 Task: Check the percentage active listings of full gym in the last 1 year.
Action: Mouse moved to (888, 202)
Screenshot: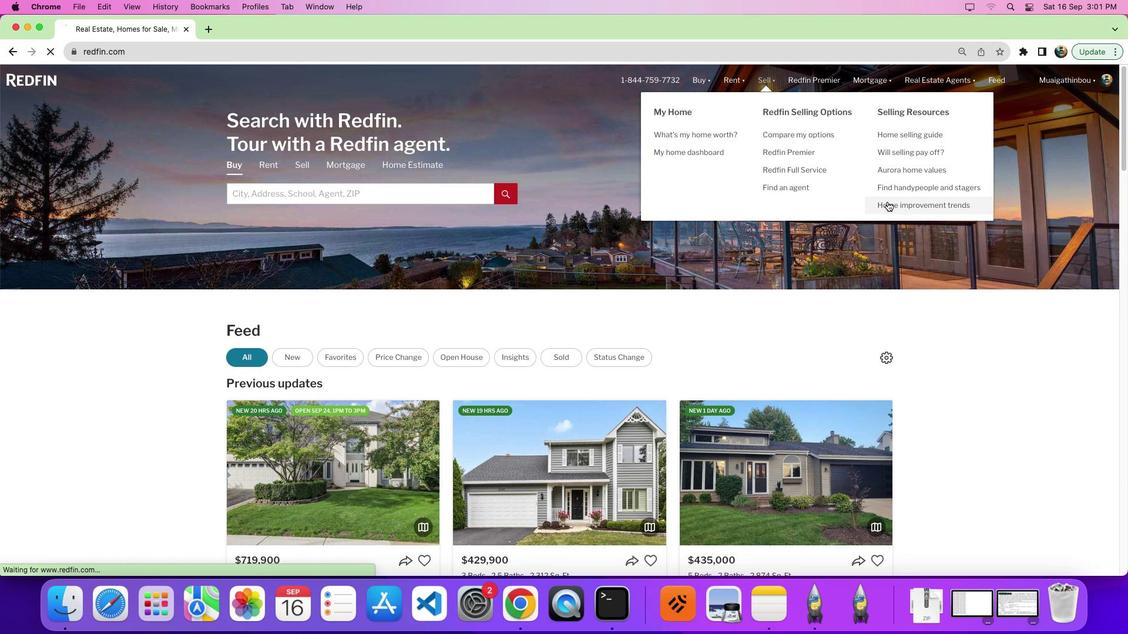 
Action: Mouse pressed left at (888, 202)
Screenshot: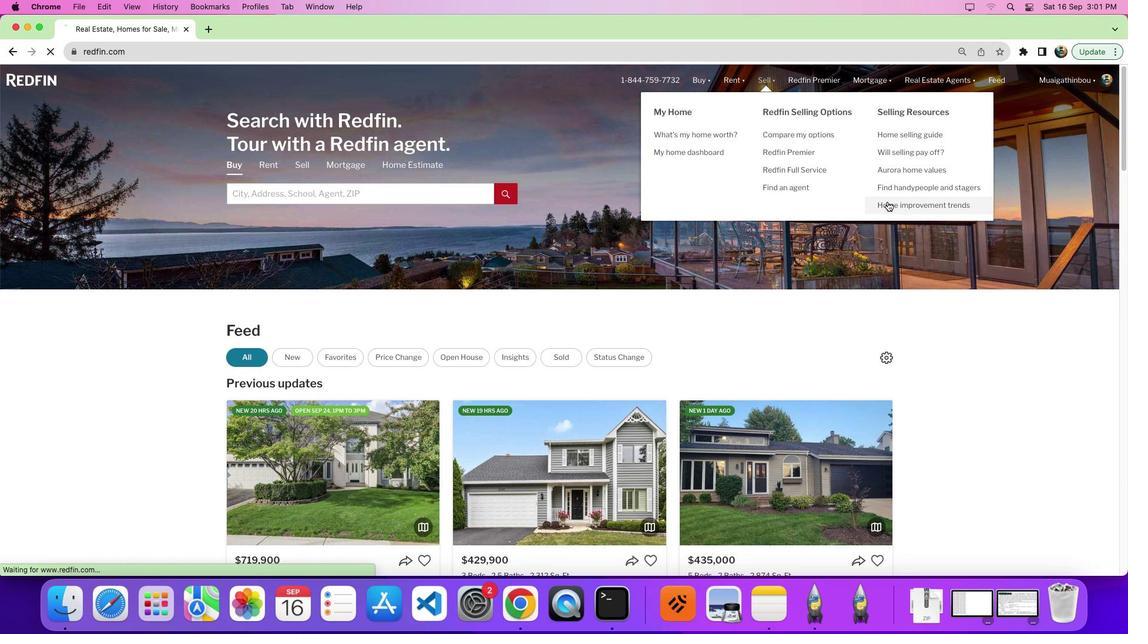 
Action: Mouse pressed left at (888, 202)
Screenshot: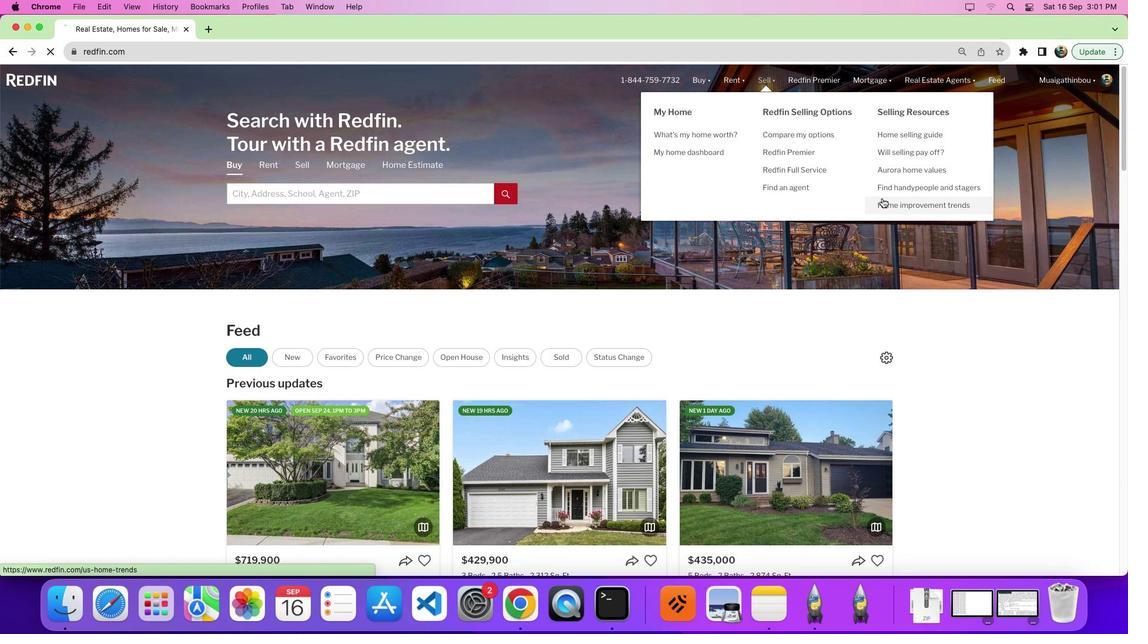 
Action: Mouse moved to (310, 225)
Screenshot: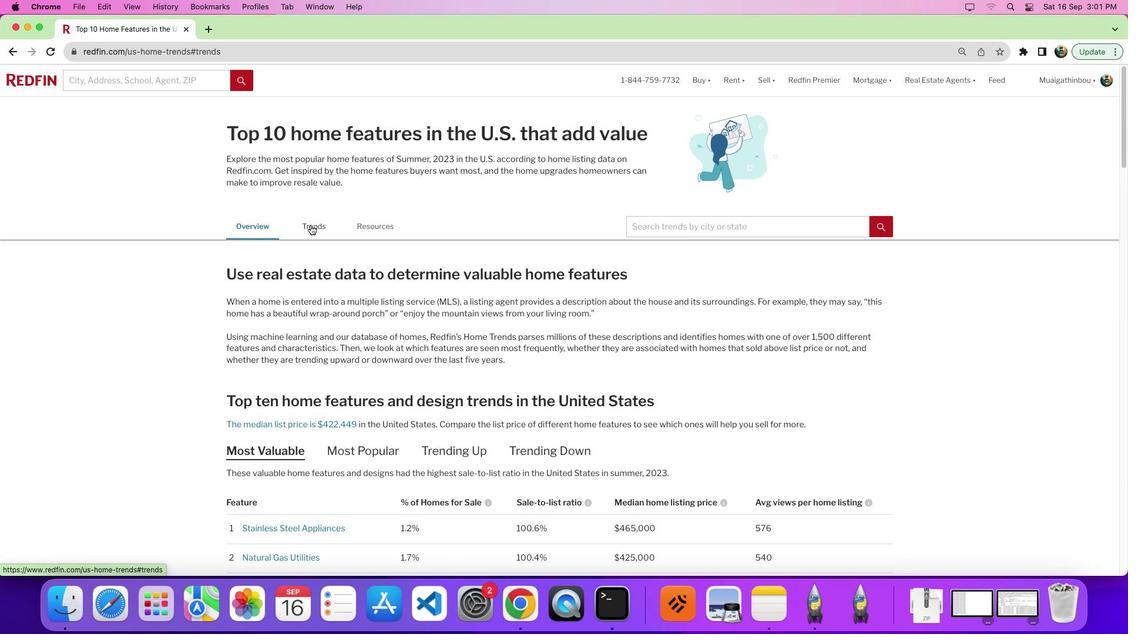 
Action: Mouse pressed left at (310, 225)
Screenshot: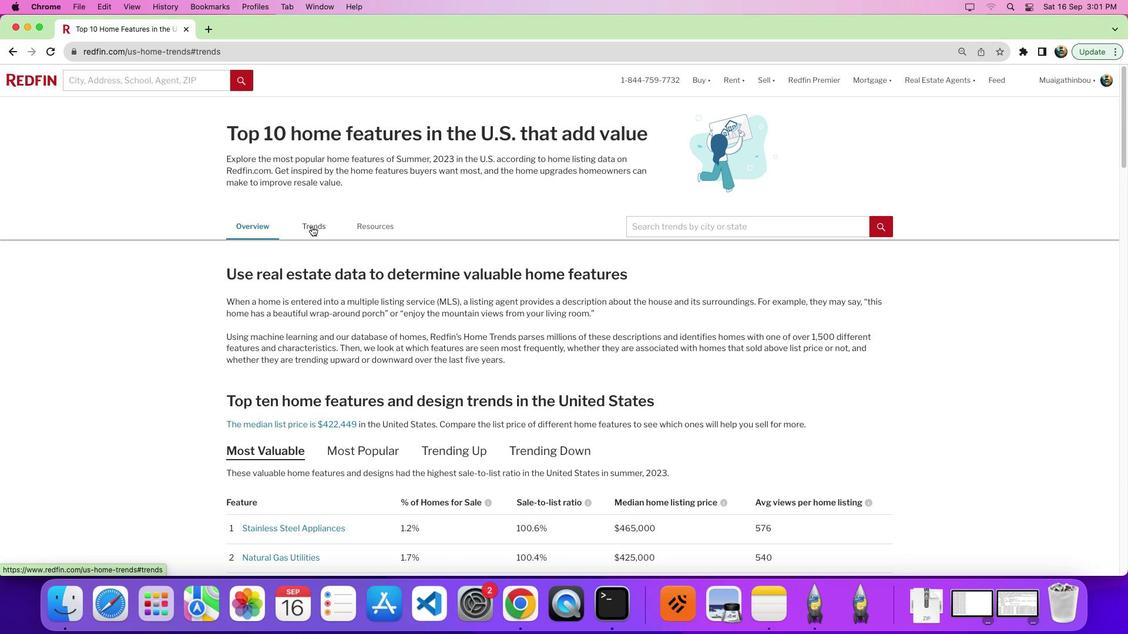 
Action: Mouse moved to (512, 232)
Screenshot: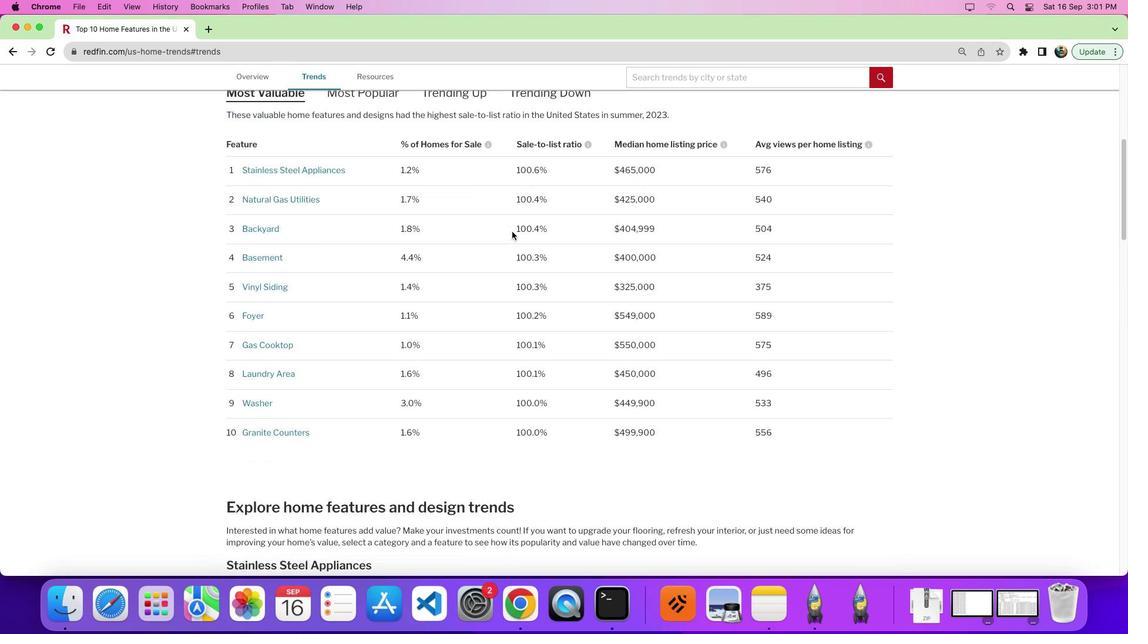 
Action: Mouse scrolled (512, 232) with delta (0, 0)
Screenshot: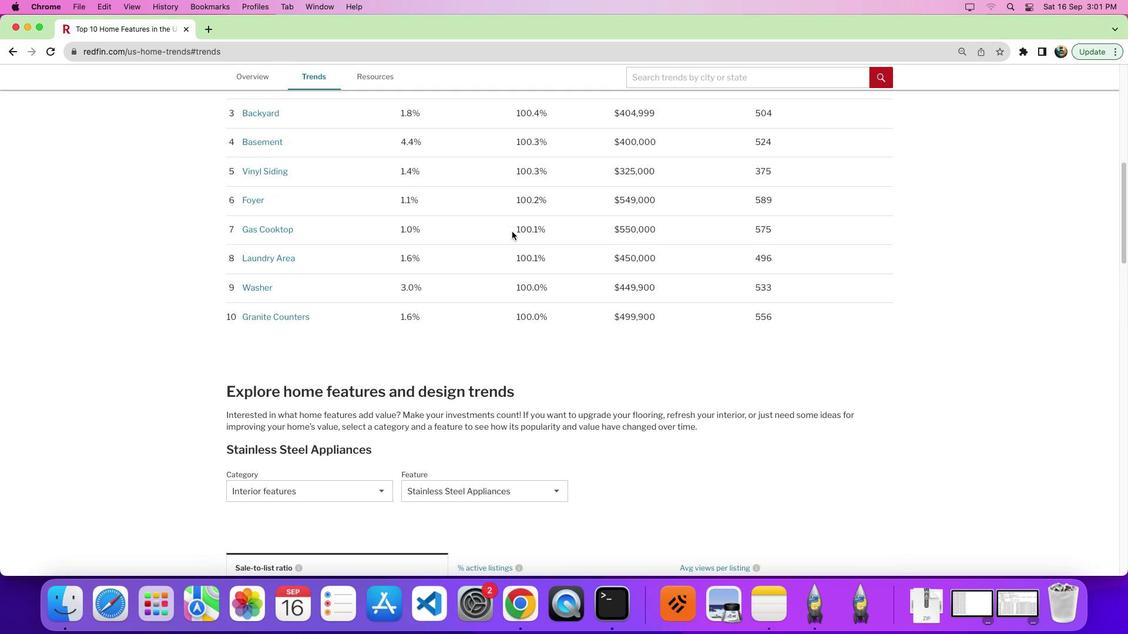 
Action: Mouse scrolled (512, 232) with delta (0, 0)
Screenshot: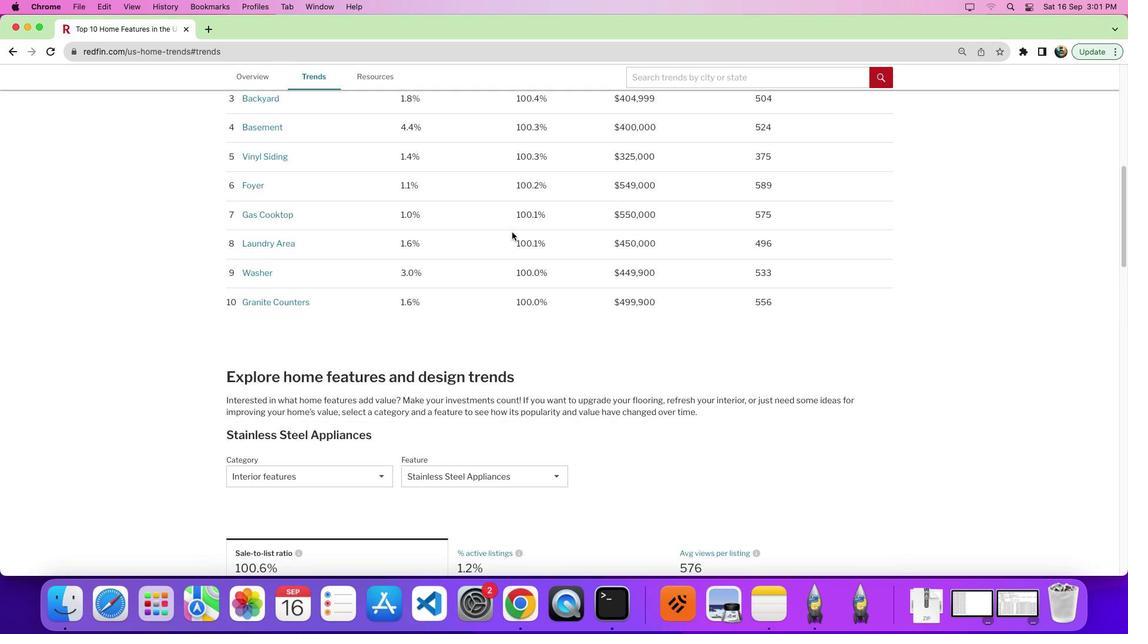 
Action: Mouse scrolled (512, 232) with delta (0, -3)
Screenshot: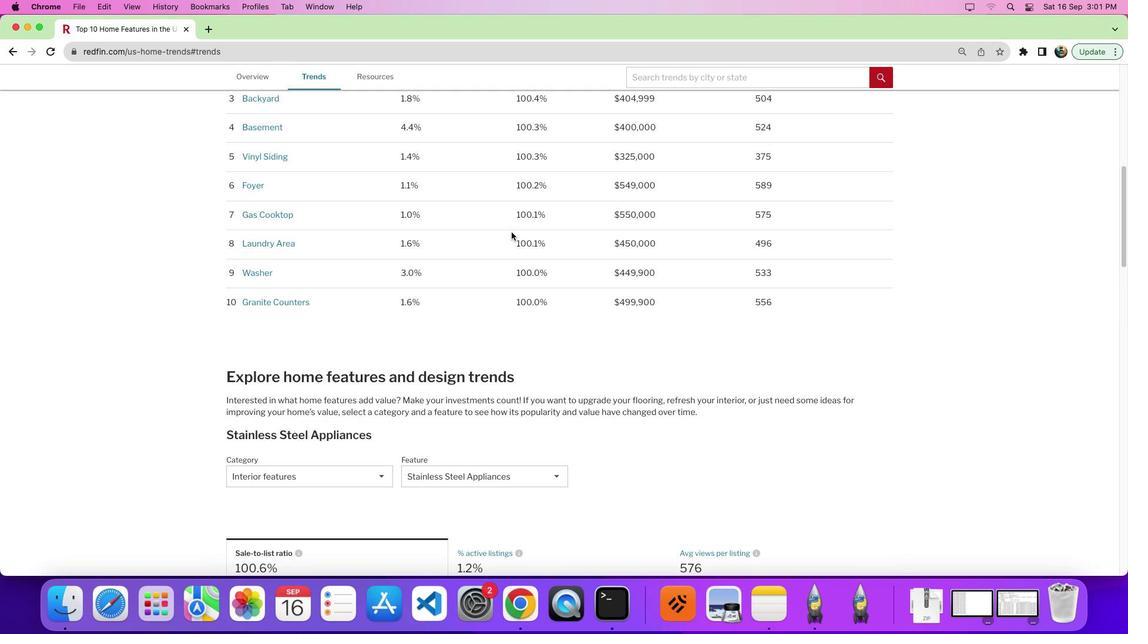 
Action: Mouse moved to (511, 232)
Screenshot: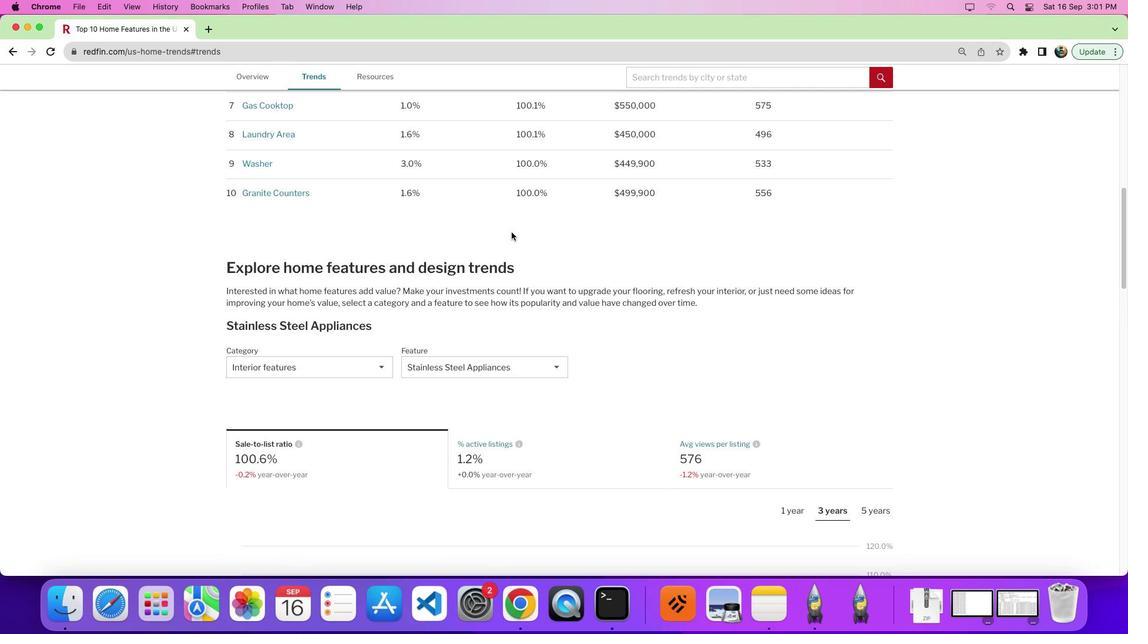 
Action: Mouse scrolled (511, 232) with delta (0, 0)
Screenshot: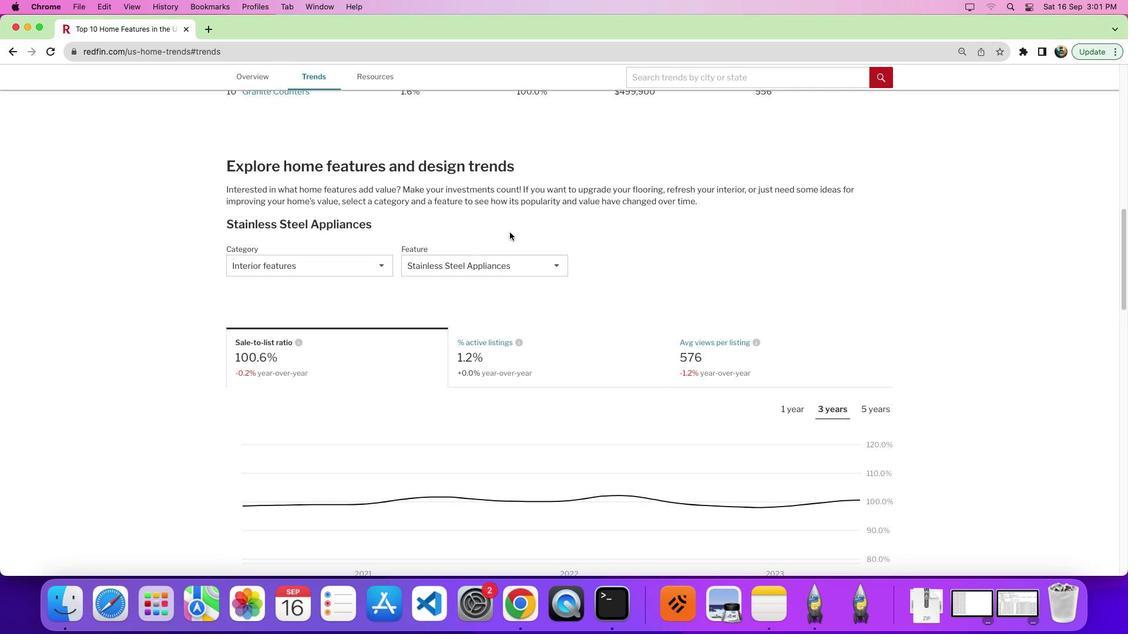 
Action: Mouse scrolled (511, 232) with delta (0, 0)
Screenshot: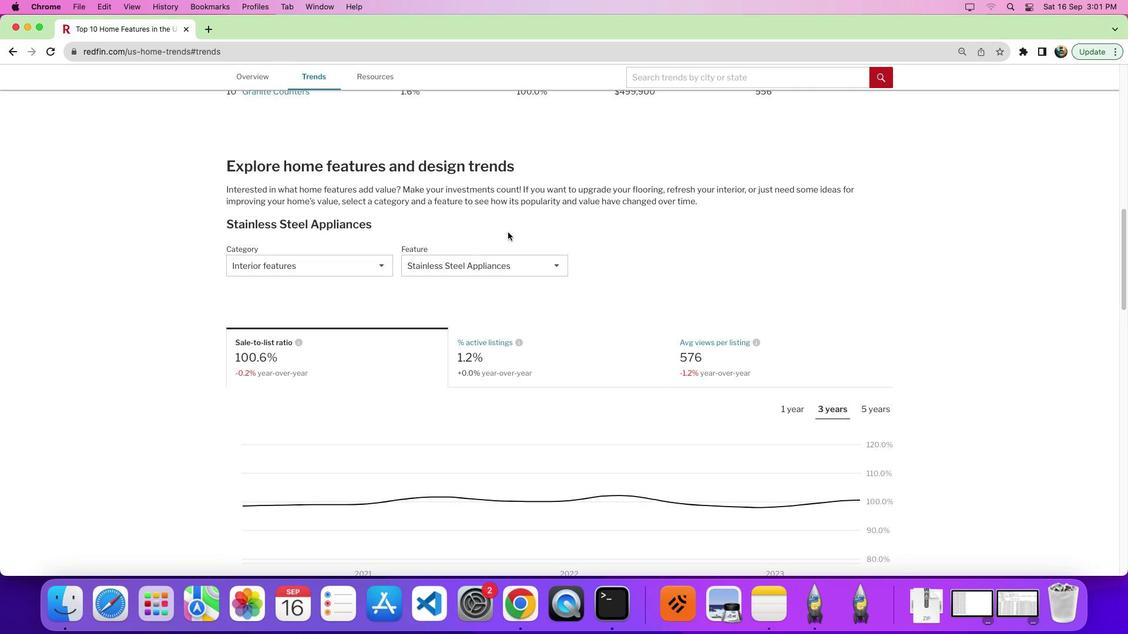 
Action: Mouse scrolled (511, 232) with delta (0, -4)
Screenshot: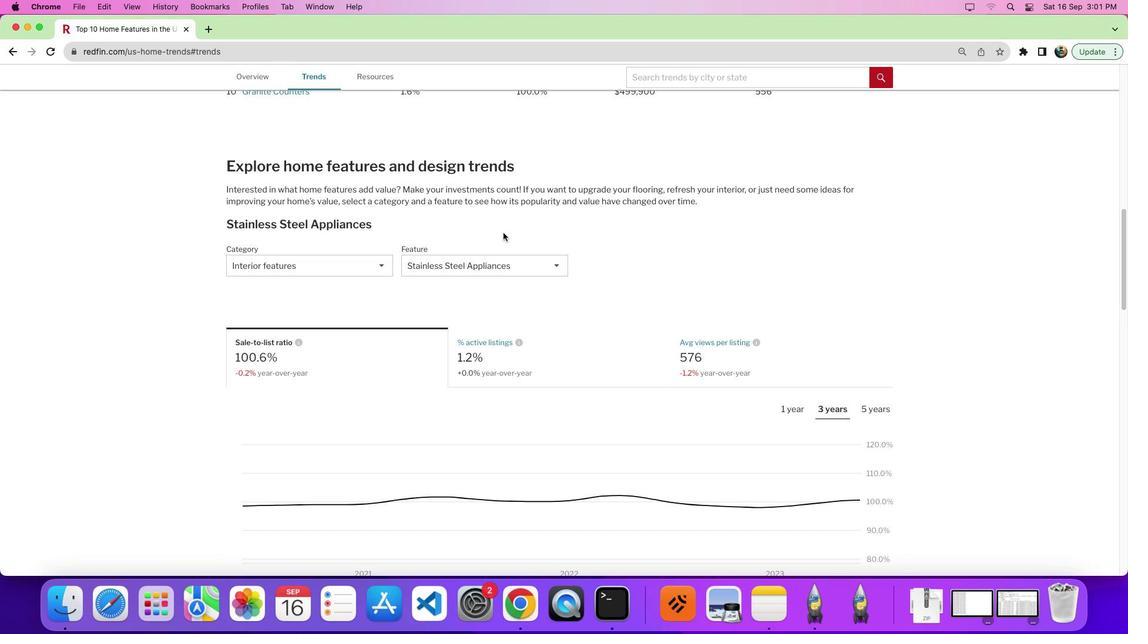 
Action: Mouse moved to (364, 263)
Screenshot: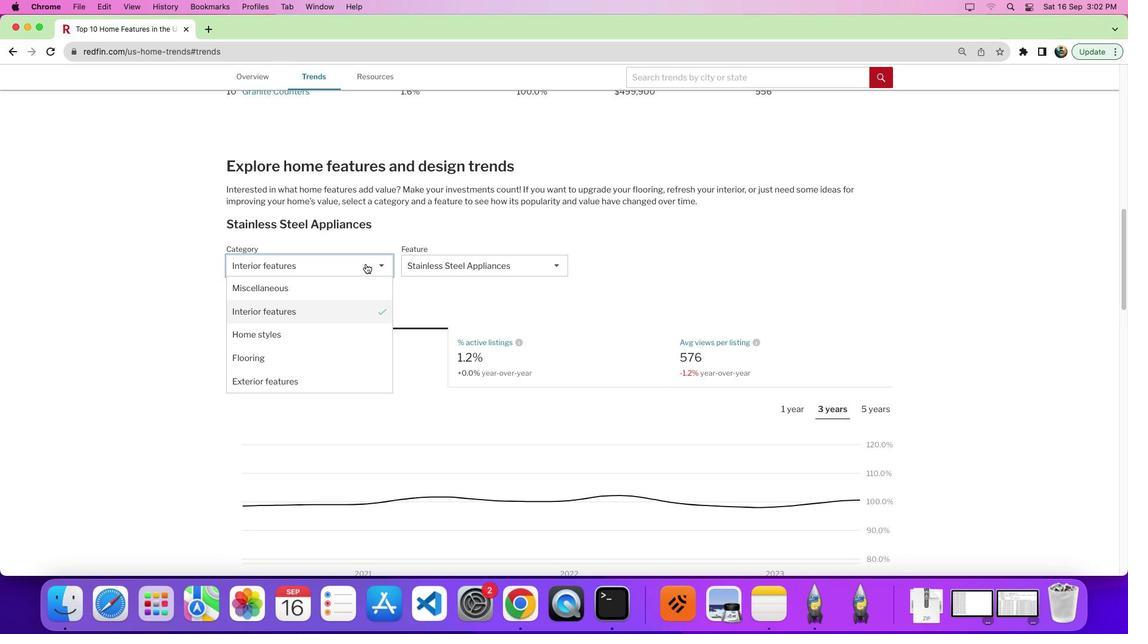 
Action: Mouse pressed left at (364, 263)
Screenshot: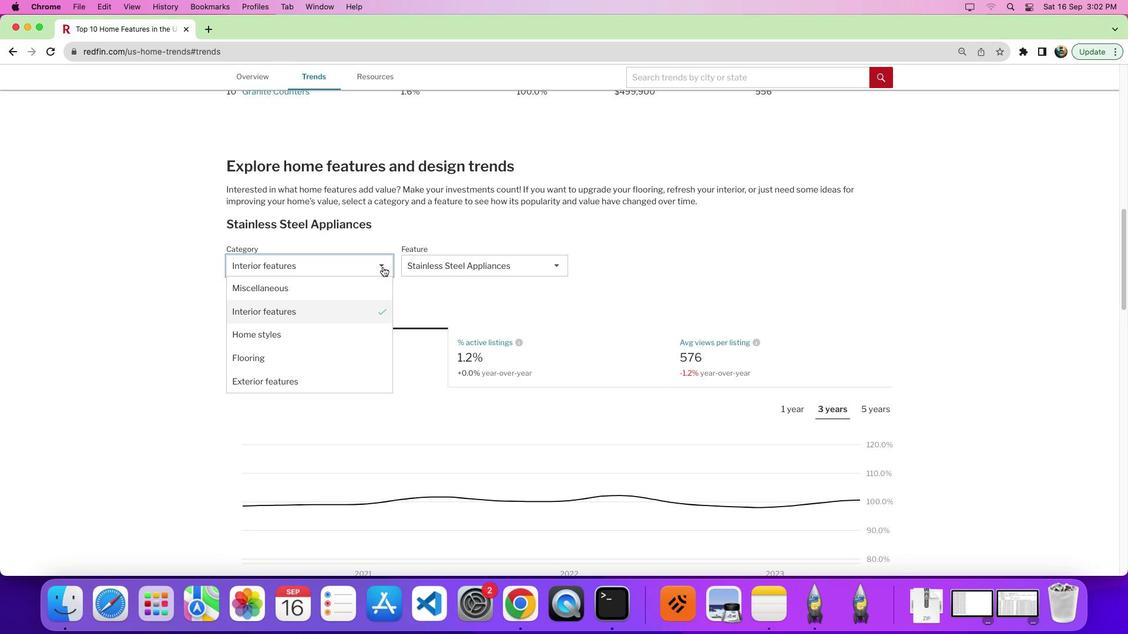 
Action: Mouse moved to (368, 316)
Screenshot: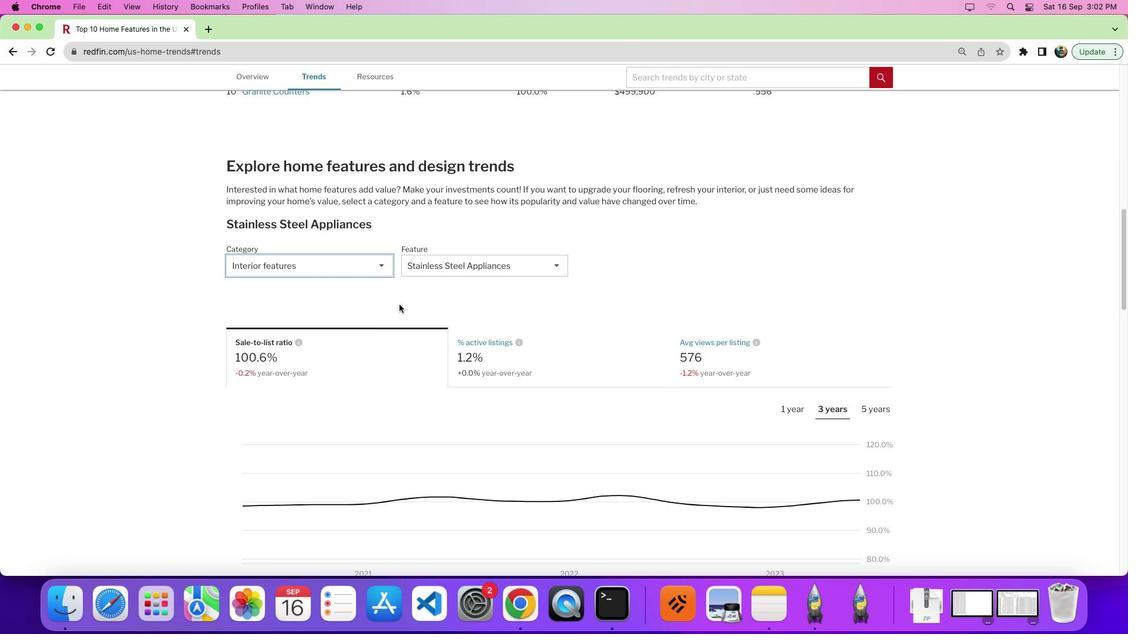 
Action: Mouse pressed left at (368, 316)
Screenshot: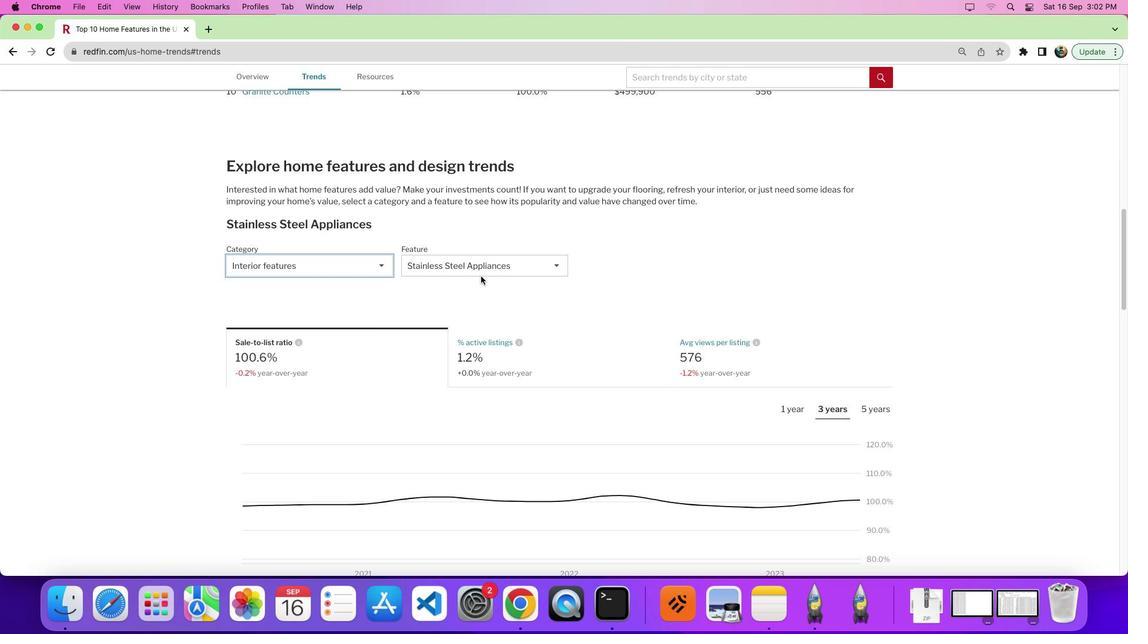 
Action: Mouse moved to (484, 269)
Screenshot: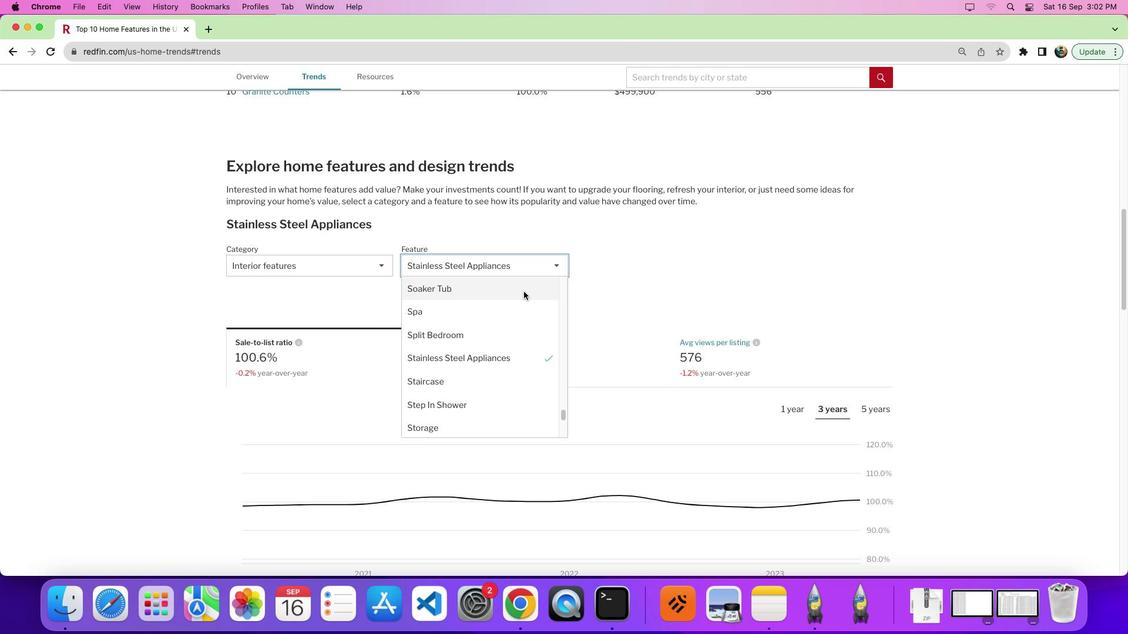 
Action: Mouse pressed left at (484, 269)
Screenshot: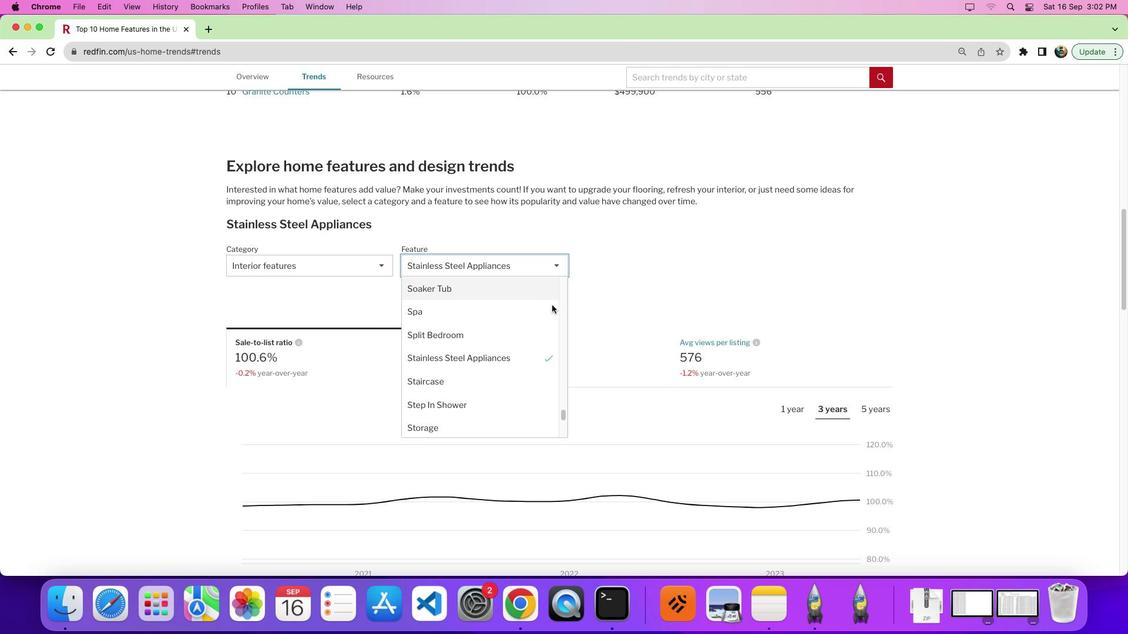 
Action: Mouse moved to (562, 329)
Screenshot: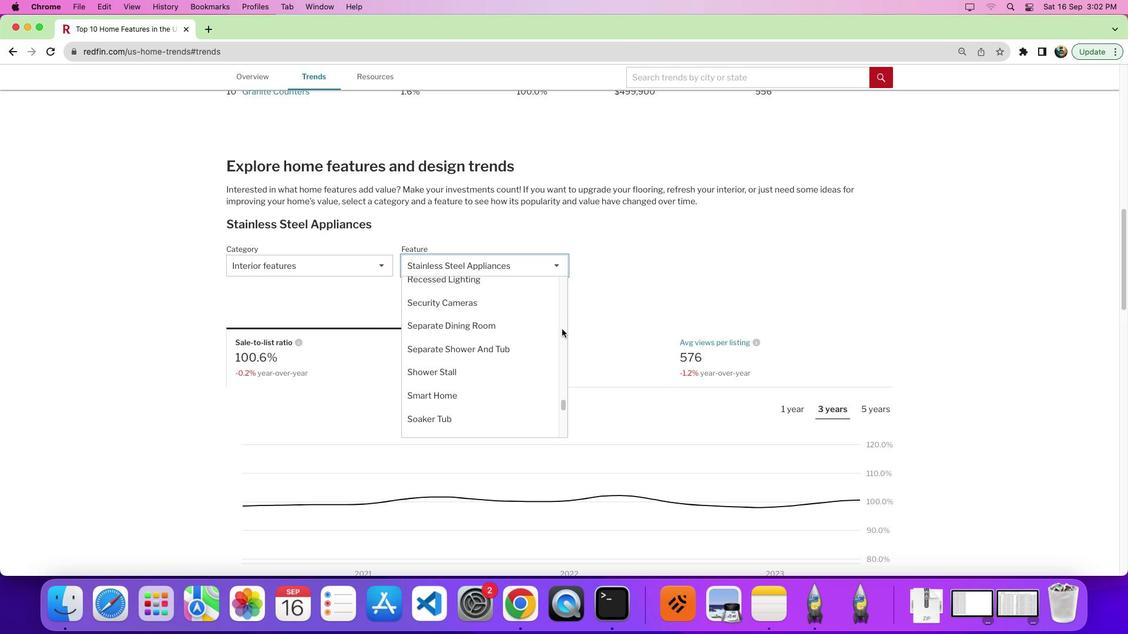 
Action: Mouse pressed left at (562, 329)
Screenshot: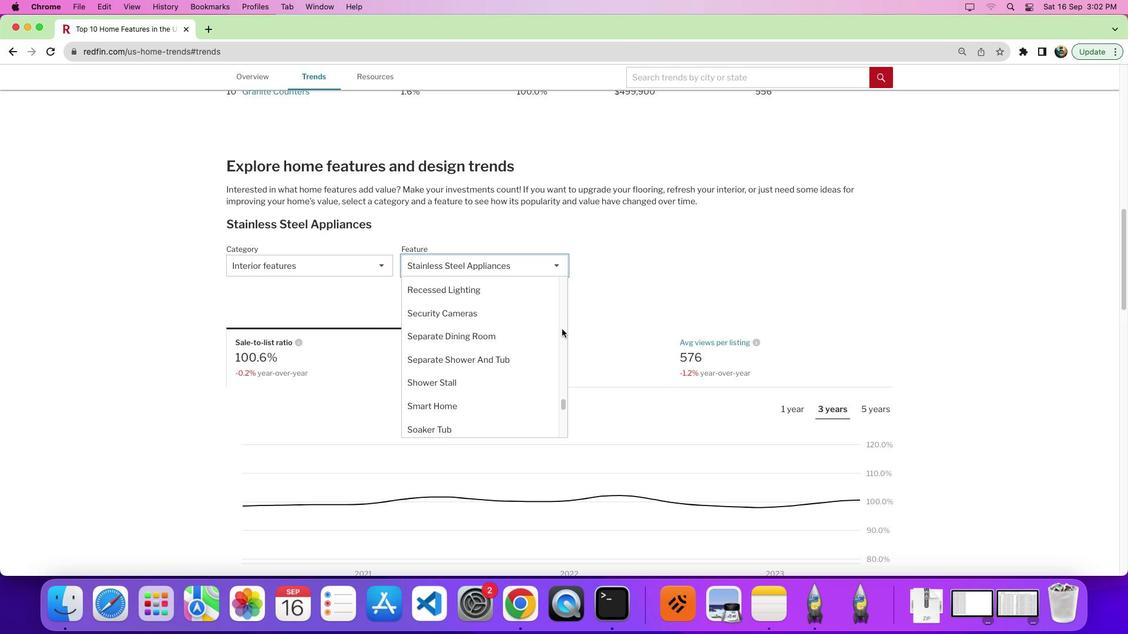 
Action: Mouse moved to (489, 330)
Screenshot: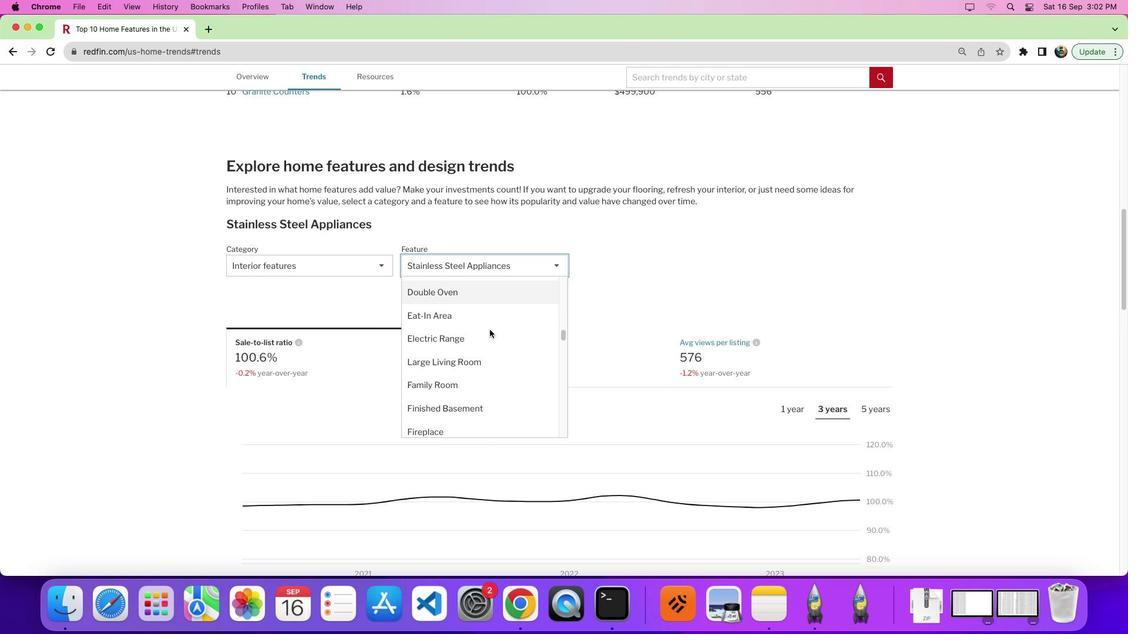 
Action: Mouse scrolled (489, 330) with delta (0, 0)
Screenshot: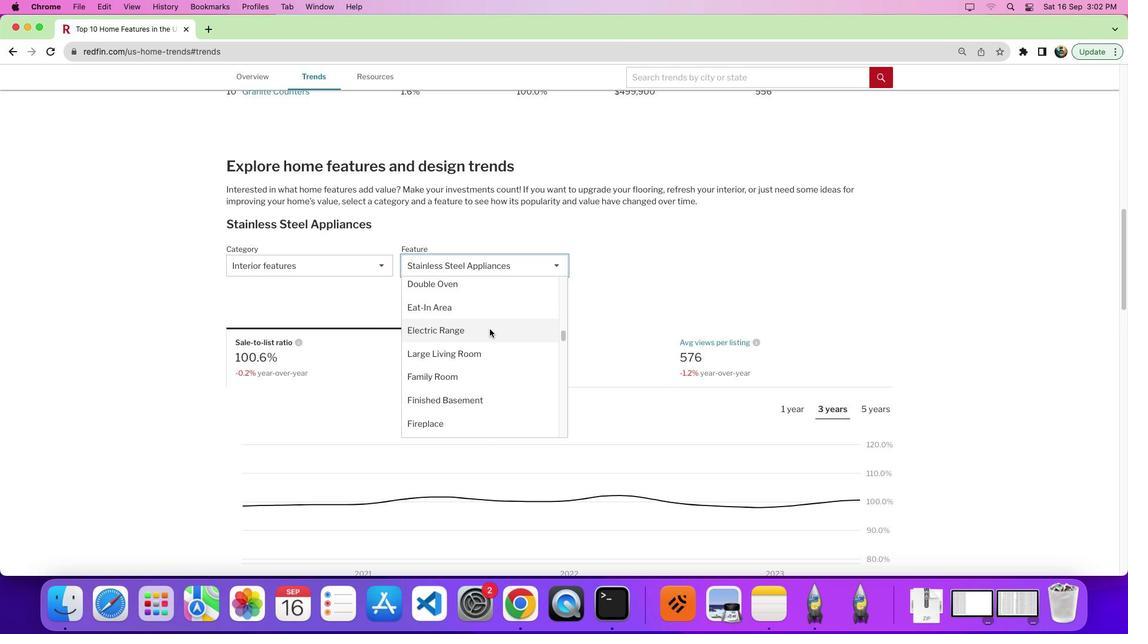 
Action: Mouse moved to (490, 329)
Screenshot: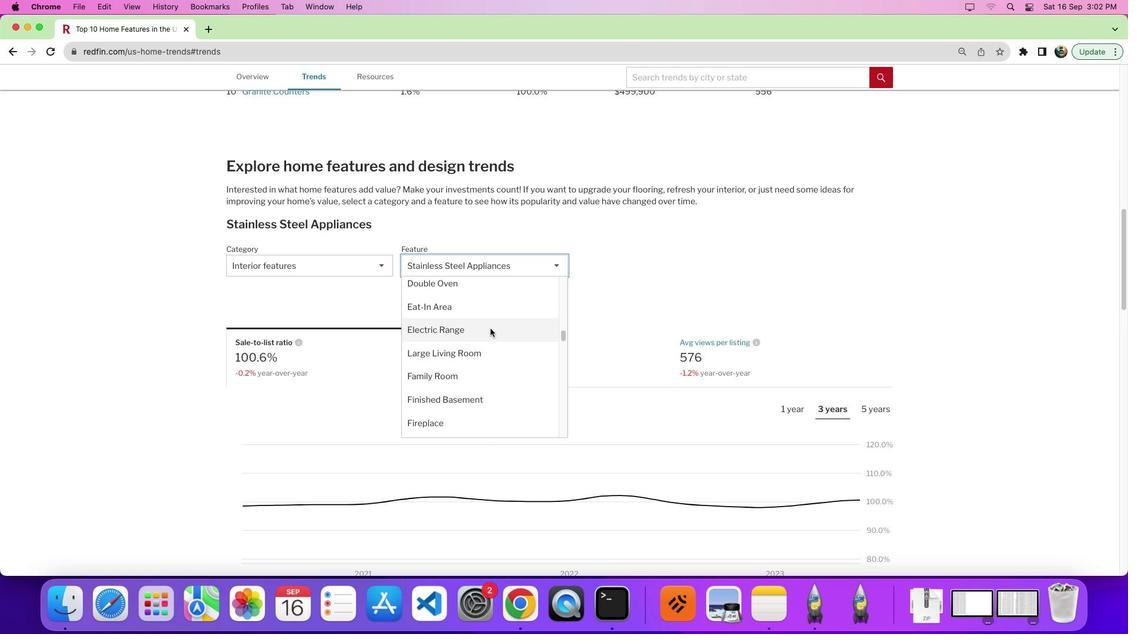 
Action: Mouse scrolled (490, 329) with delta (0, 0)
Screenshot: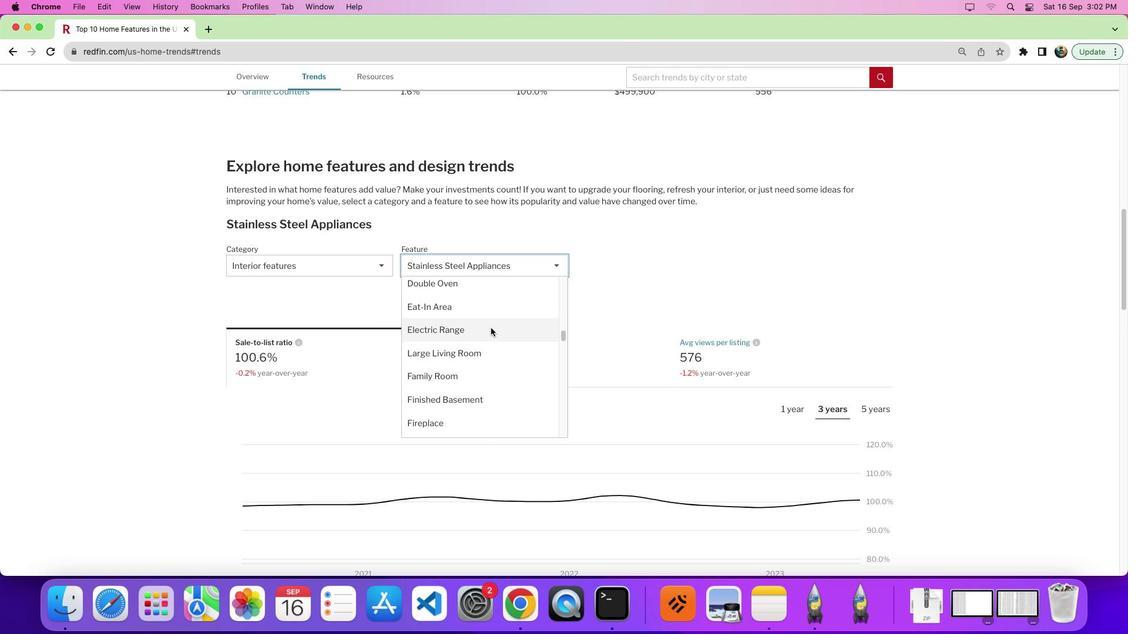 
Action: Mouse moved to (491, 326)
Screenshot: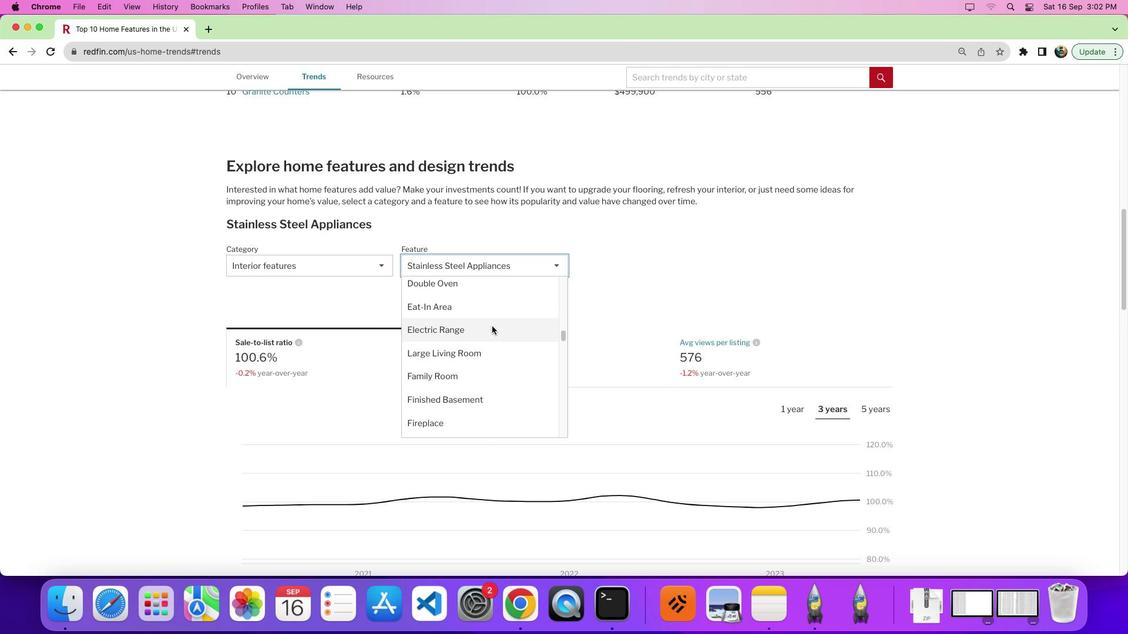 
Action: Mouse scrolled (491, 326) with delta (0, 0)
Screenshot: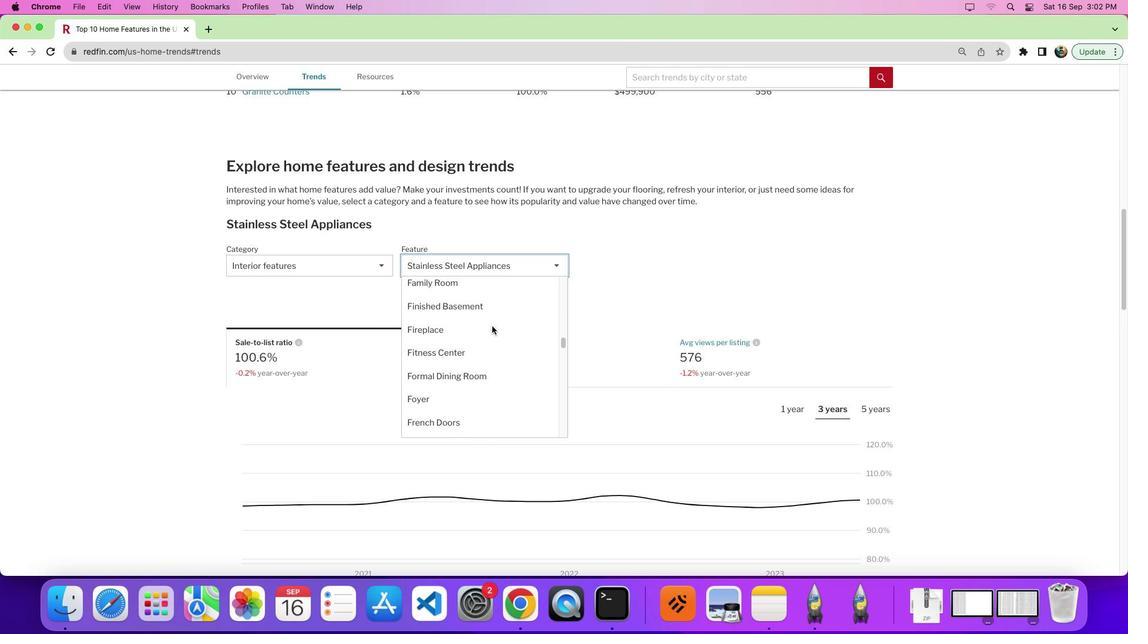 
Action: Mouse scrolled (491, 326) with delta (0, 0)
Screenshot: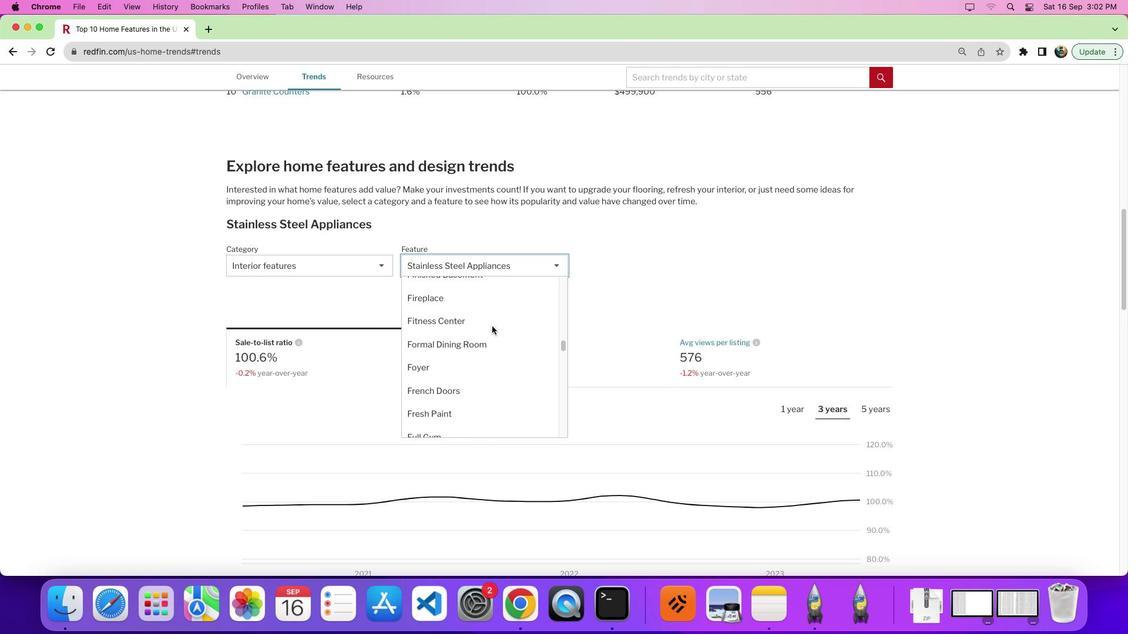 
Action: Mouse scrolled (491, 326) with delta (0, -2)
Screenshot: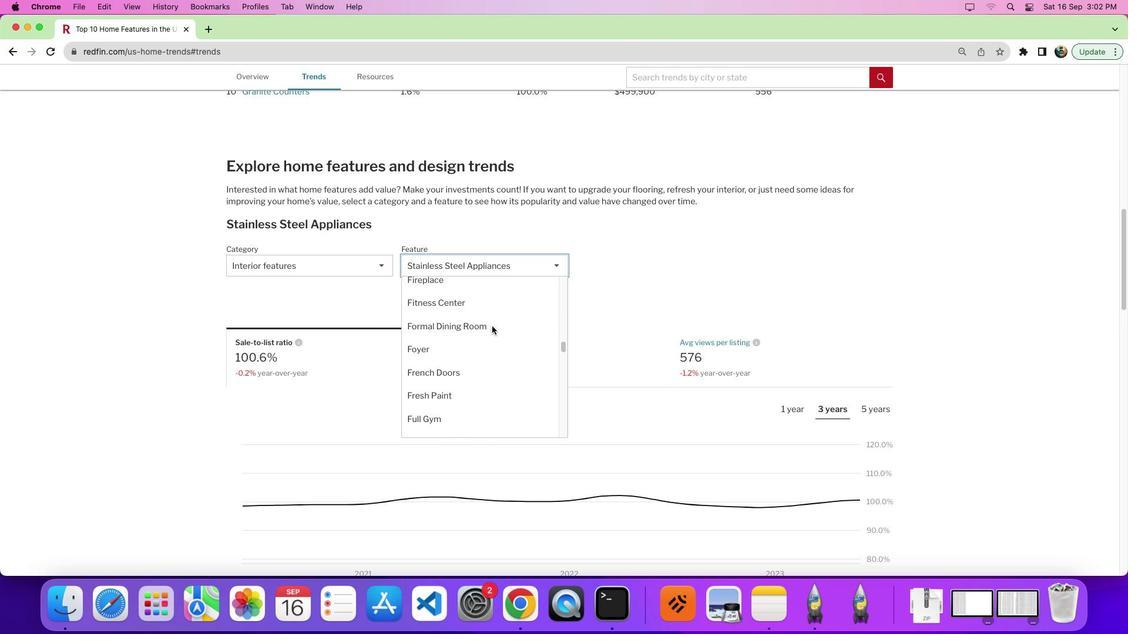 
Action: Mouse moved to (477, 338)
Screenshot: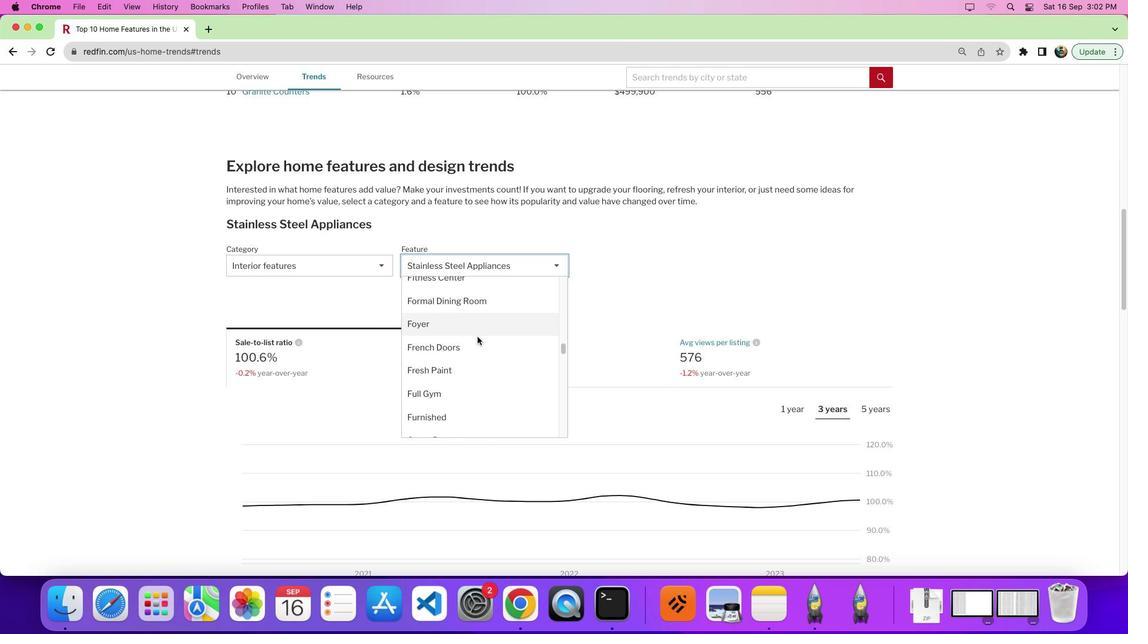 
Action: Mouse scrolled (477, 338) with delta (0, 0)
Screenshot: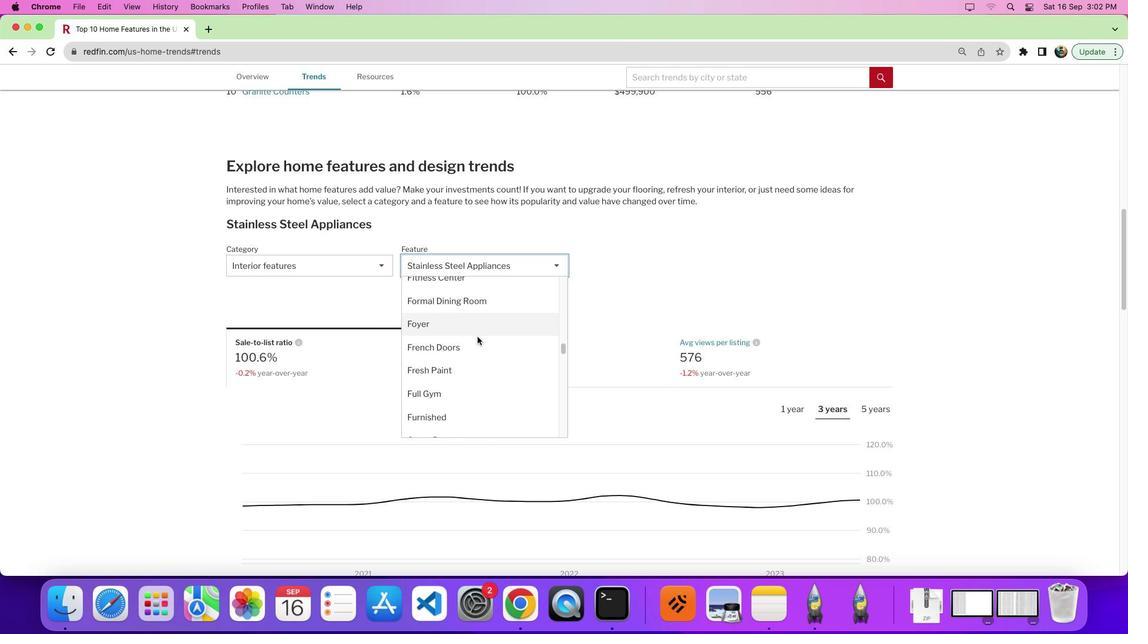 
Action: Mouse moved to (477, 337)
Screenshot: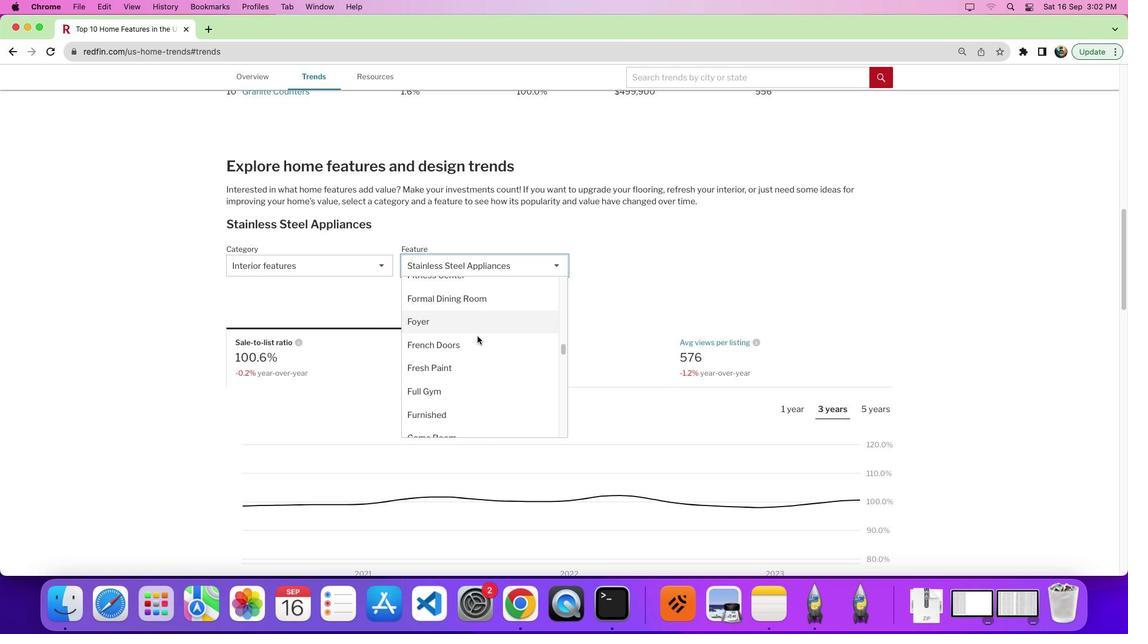
Action: Mouse scrolled (477, 337) with delta (0, 0)
Screenshot: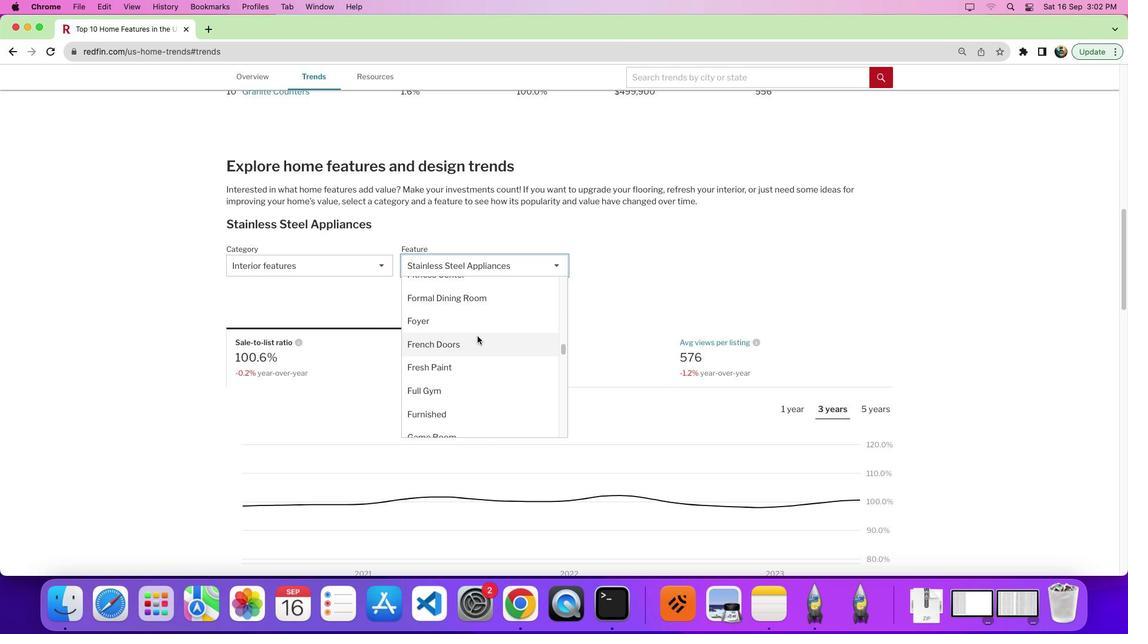 
Action: Mouse moved to (477, 336)
Screenshot: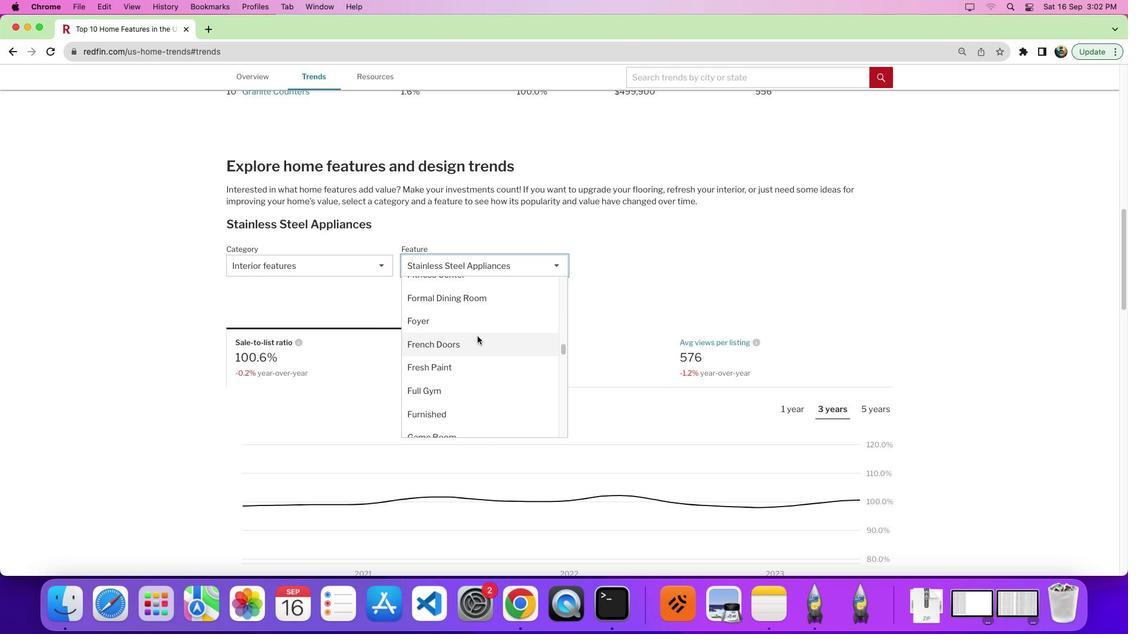 
Action: Mouse scrolled (477, 336) with delta (0, 0)
Screenshot: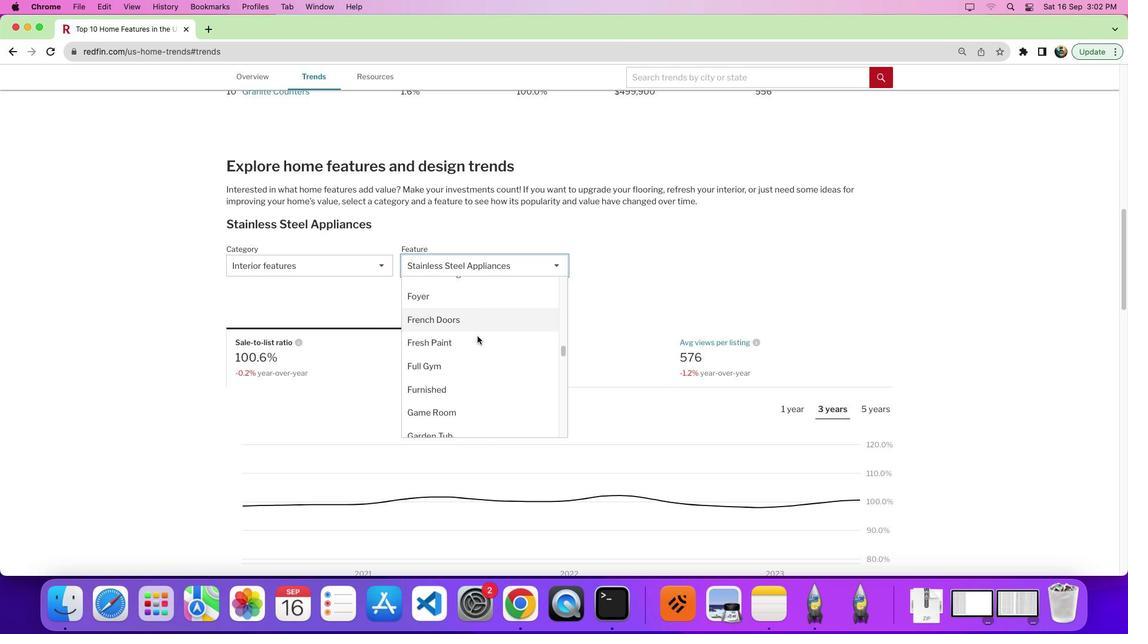 
Action: Mouse scrolled (477, 336) with delta (0, 0)
Screenshot: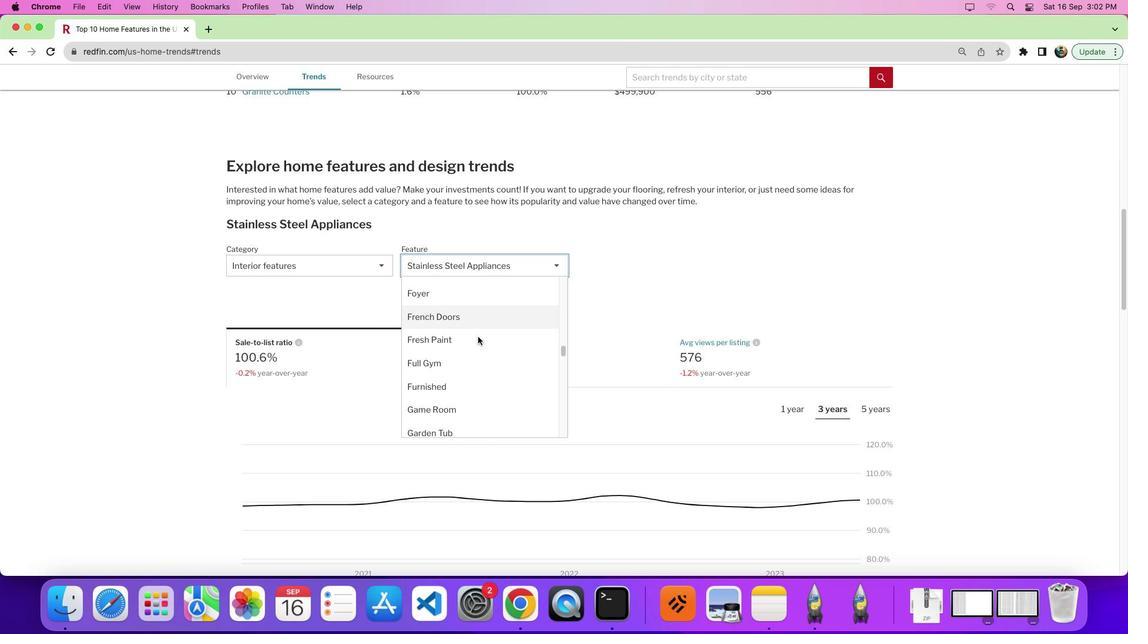 
Action: Mouse moved to (477, 337)
Screenshot: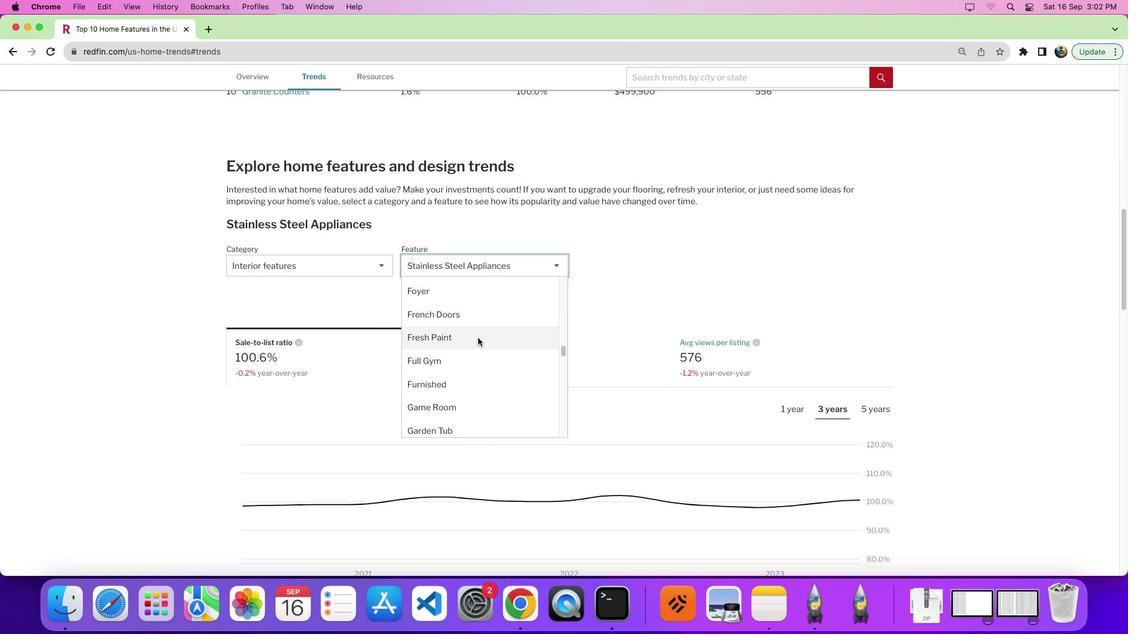
Action: Mouse scrolled (477, 337) with delta (0, 0)
Screenshot: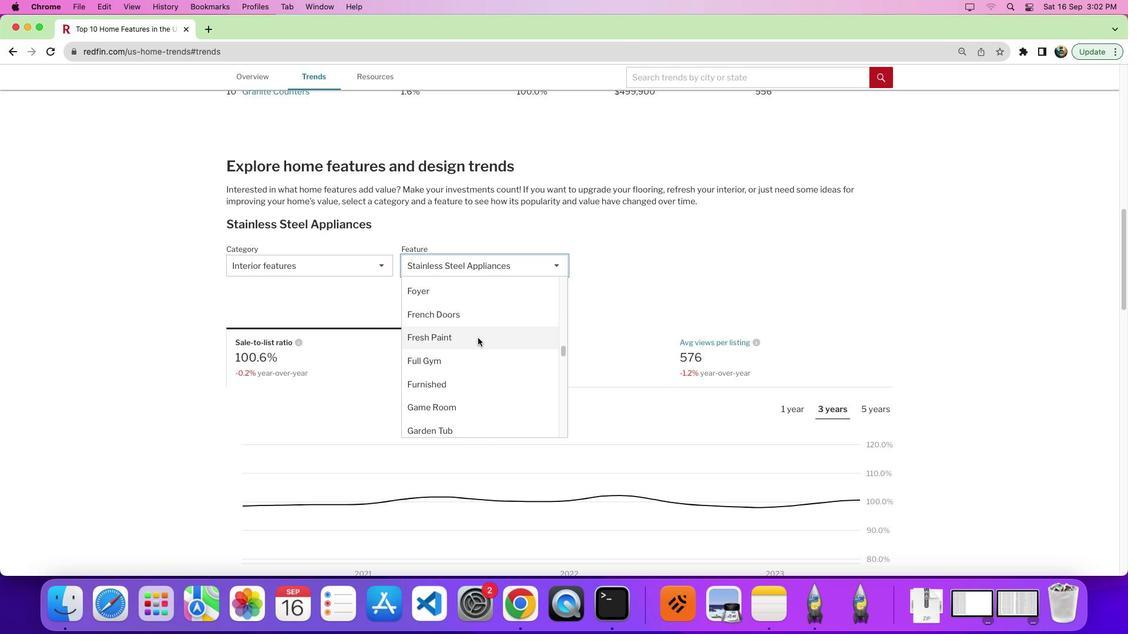 
Action: Mouse moved to (454, 352)
Screenshot: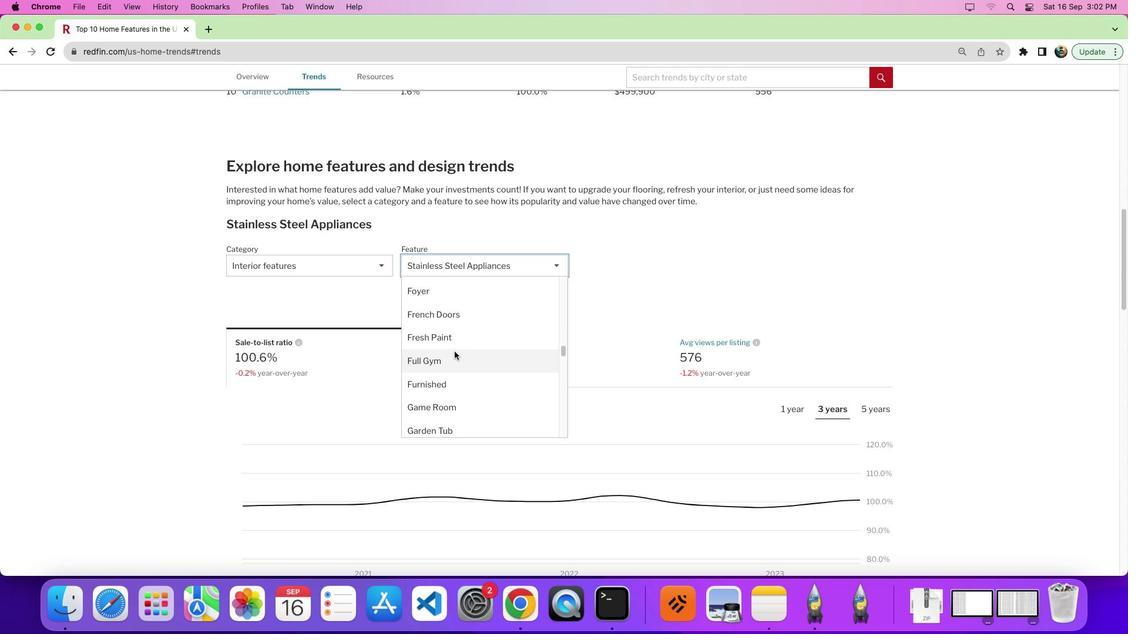 
Action: Mouse pressed left at (454, 352)
Screenshot: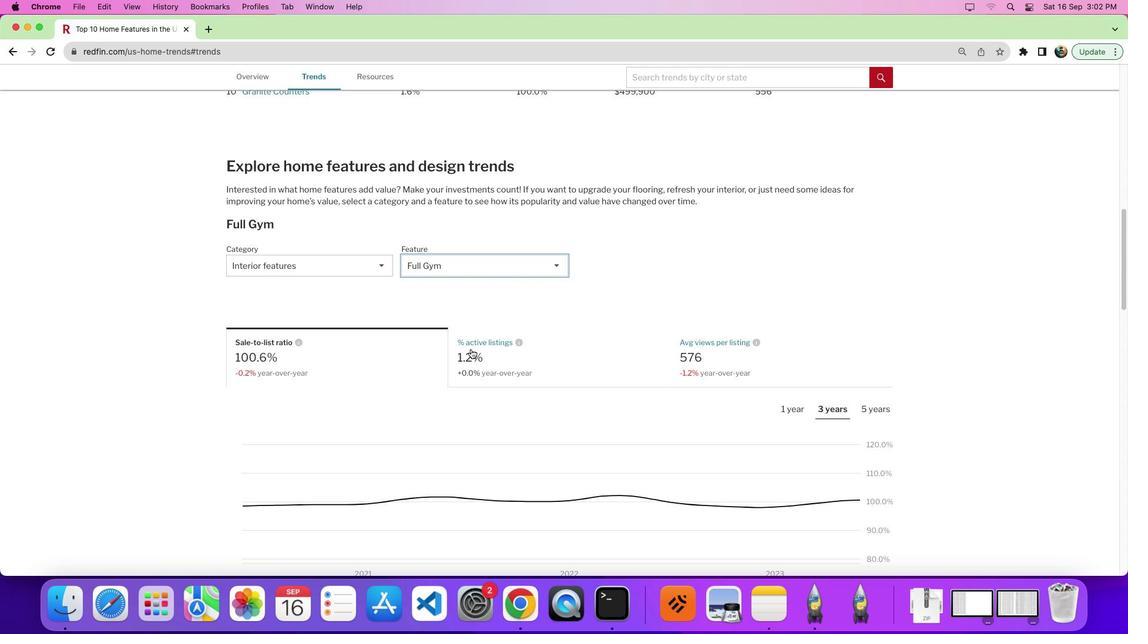 
Action: Mouse moved to (626, 310)
Screenshot: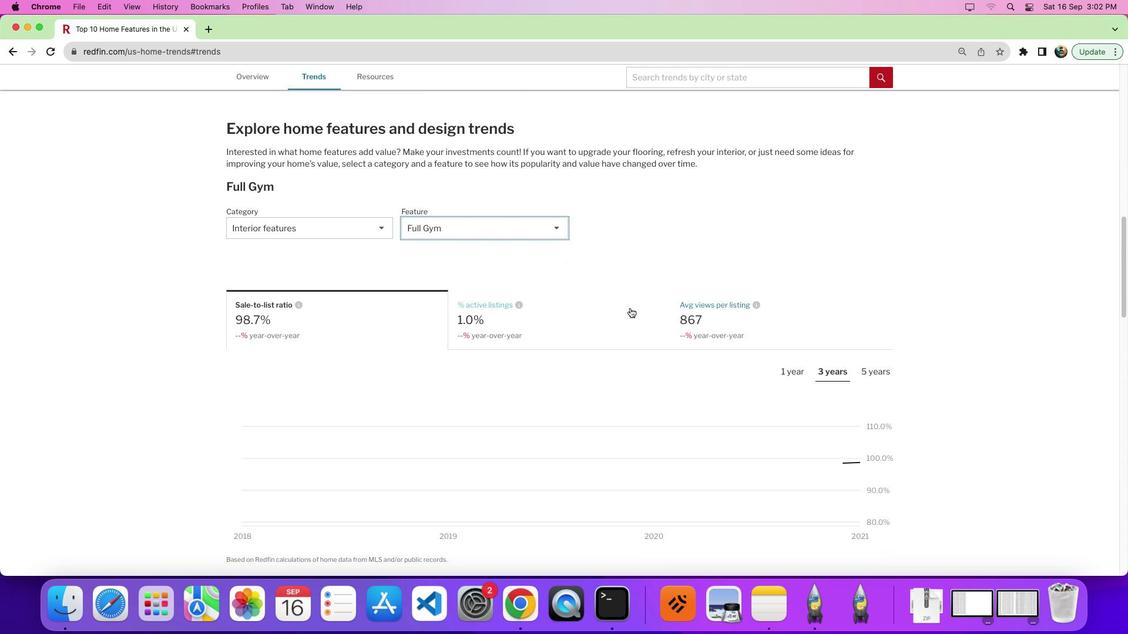 
Action: Mouse scrolled (626, 310) with delta (0, 0)
Screenshot: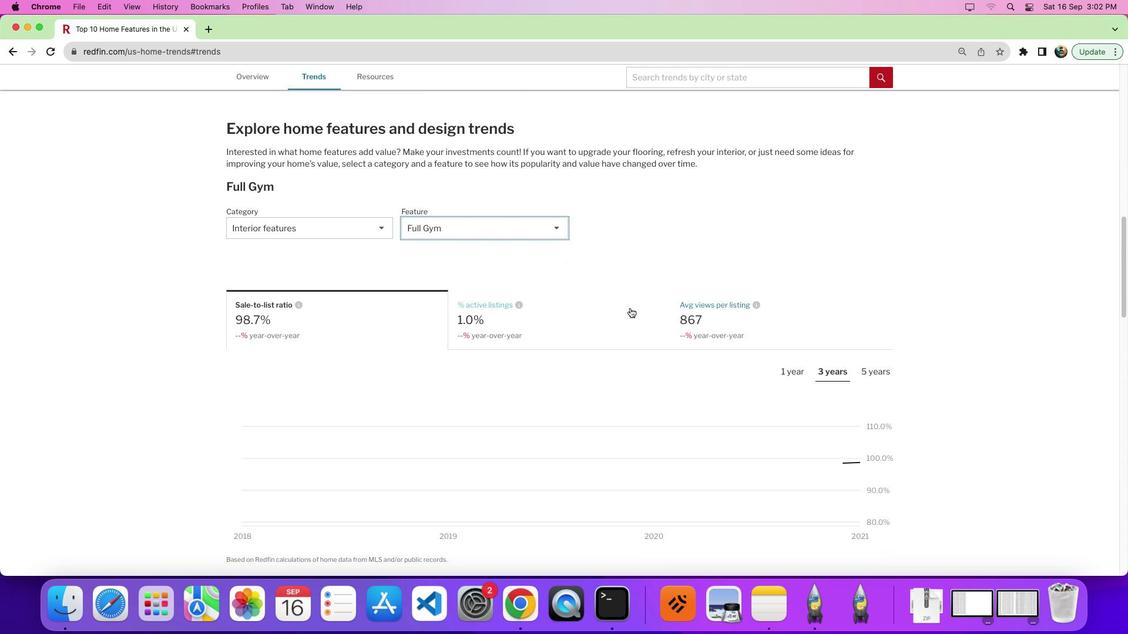 
Action: Mouse moved to (629, 308)
Screenshot: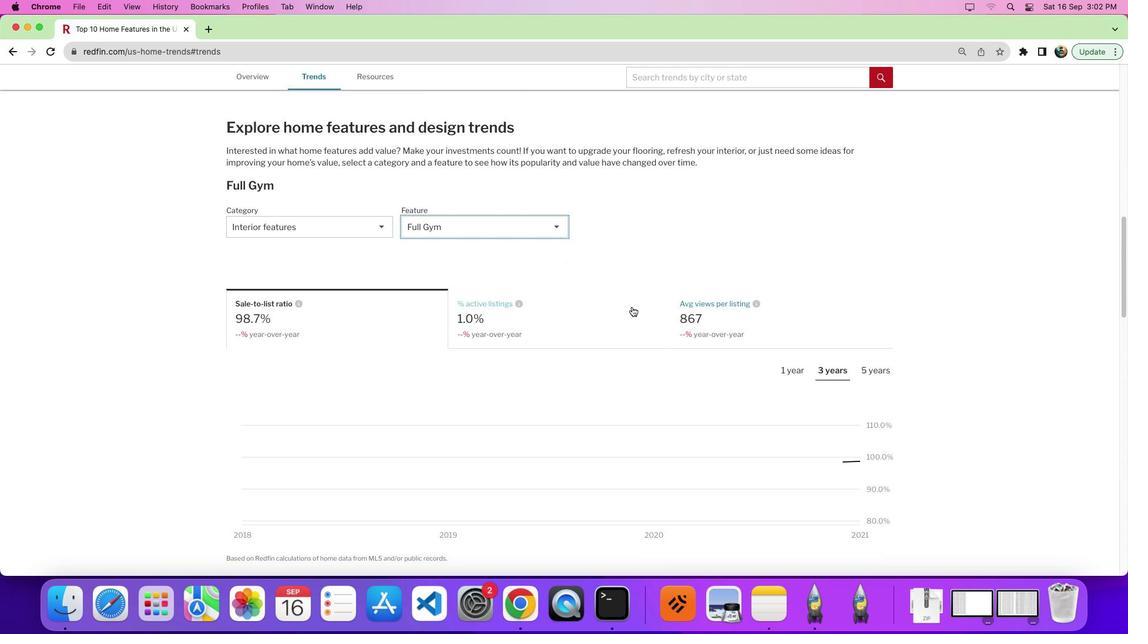 
Action: Mouse scrolled (629, 308) with delta (0, 0)
Screenshot: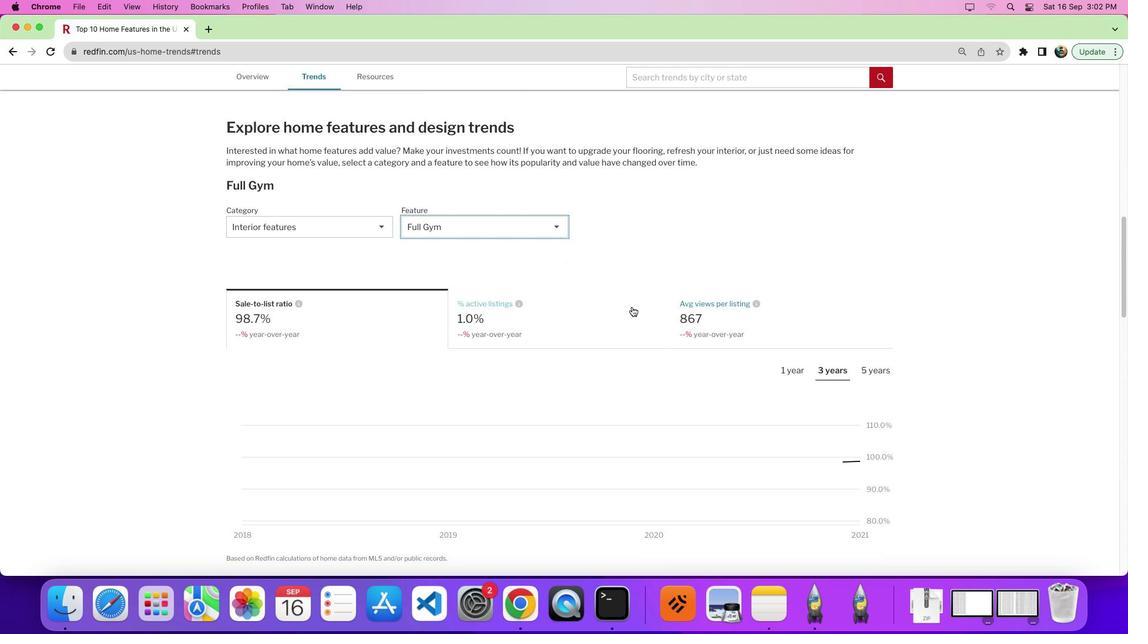 
Action: Mouse moved to (537, 332)
Screenshot: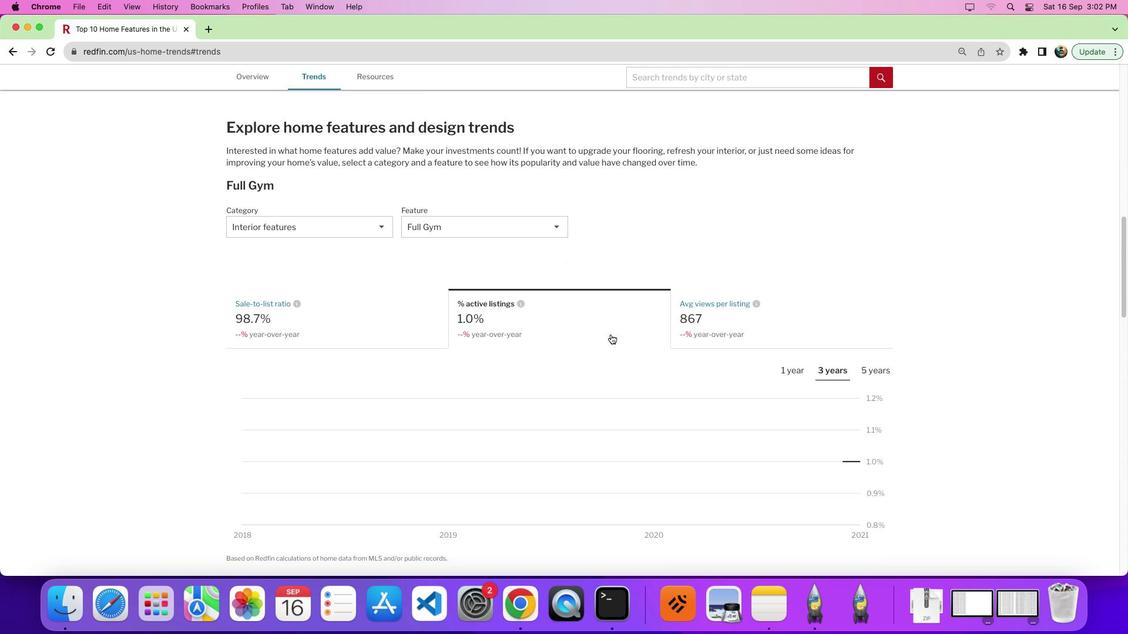 
Action: Mouse pressed left at (537, 332)
Screenshot: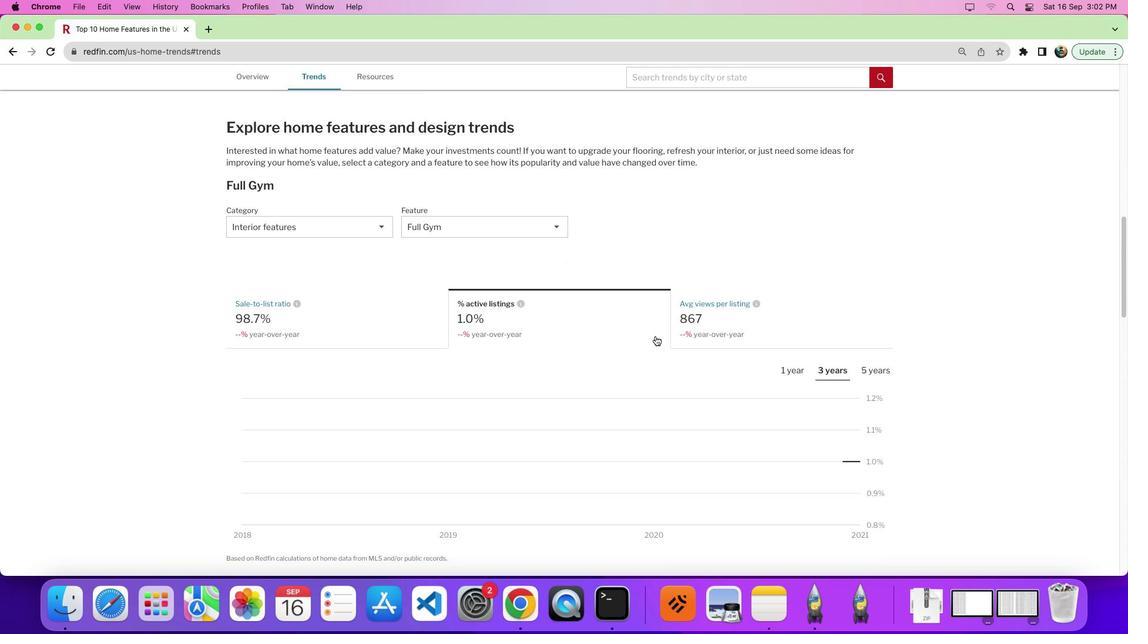 
Action: Mouse moved to (788, 374)
Screenshot: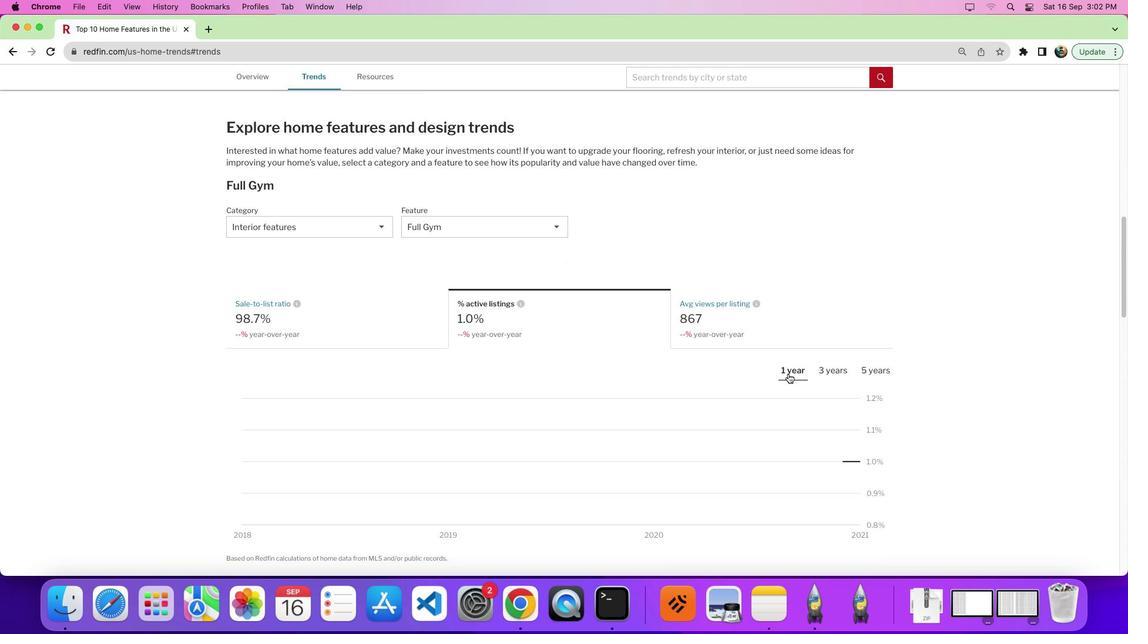 
Action: Mouse pressed left at (788, 374)
Screenshot: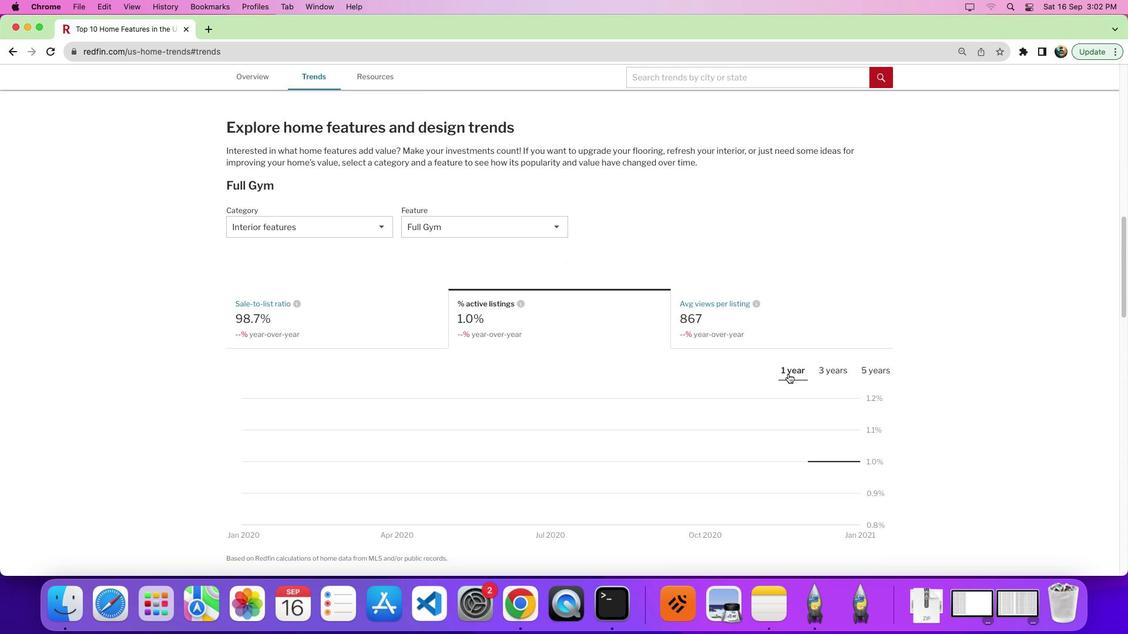 
Action: Mouse moved to (950, 291)
Screenshot: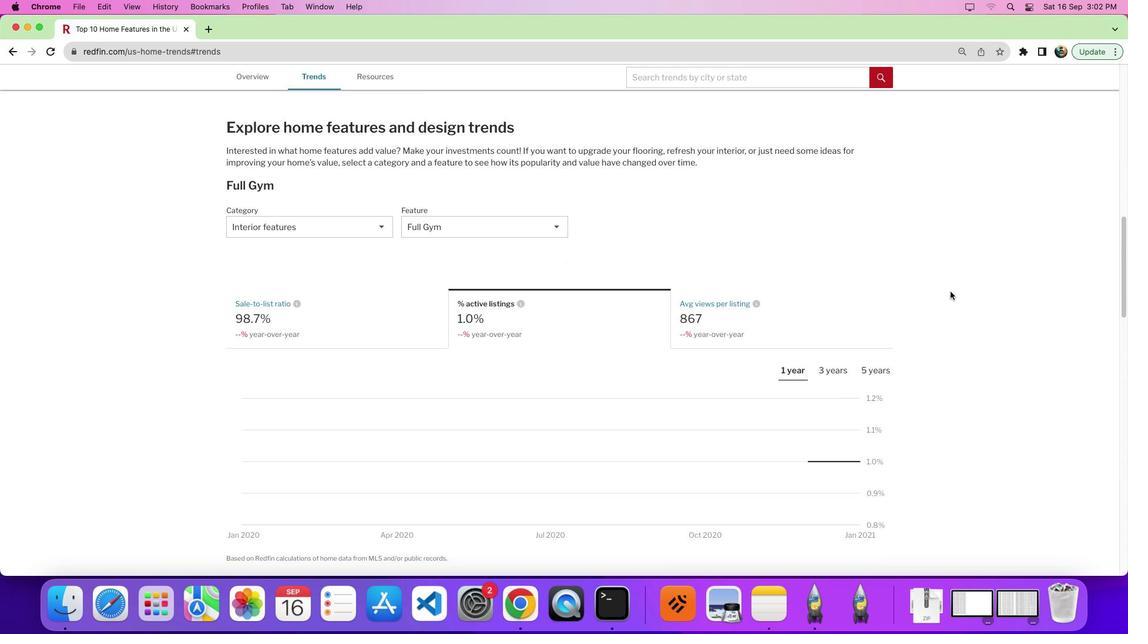 
Action: Mouse pressed left at (950, 291)
Screenshot: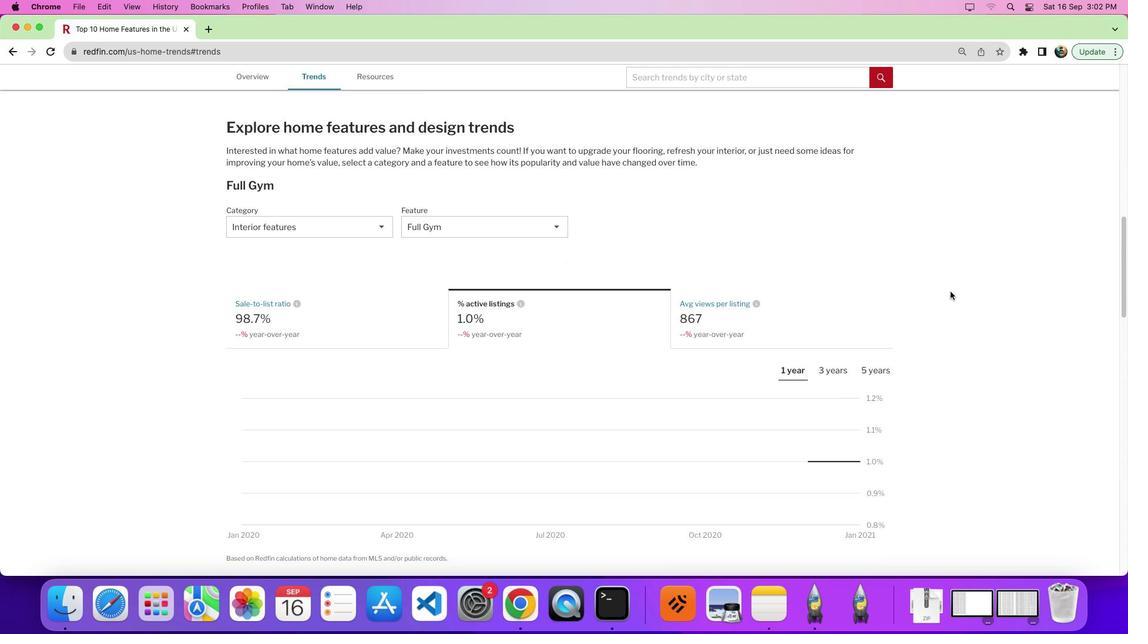 
Action: Mouse moved to (950, 332)
Screenshot: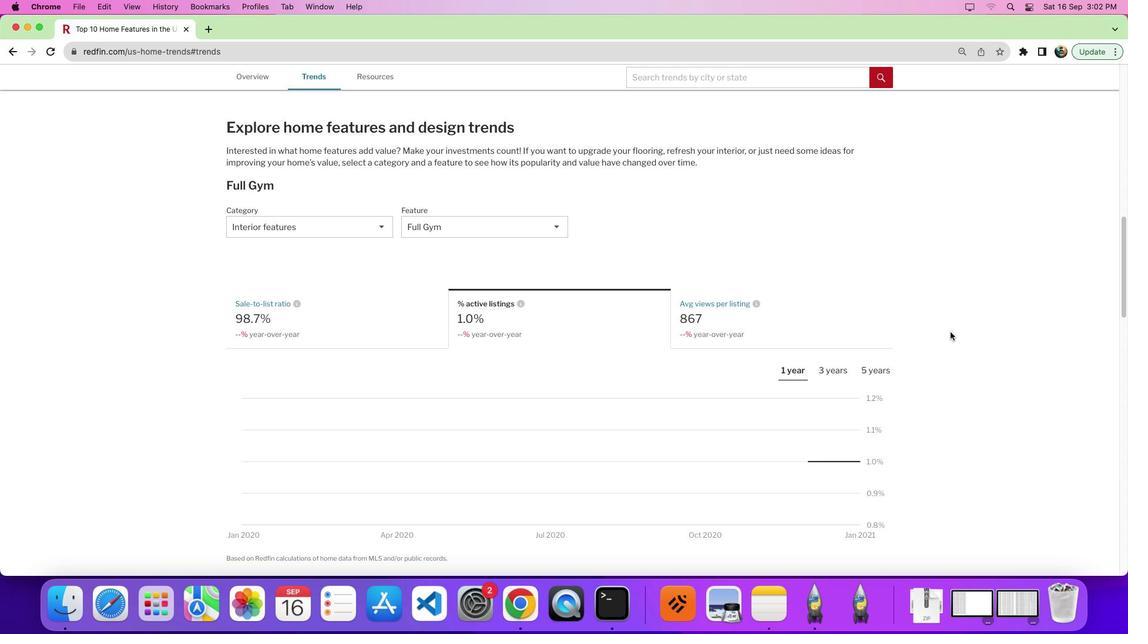 
